 Task: Open Card Card0000000214 in Board Board0000000054 in Workspace WS0000000018 in Trello. Add Member nikrathi889@gmail.com to Card Card0000000214 in Board Board0000000054 in Workspace WS0000000018 in Trello. Add Blue Label titled Label0000000214 to Card Card0000000214 in Board Board0000000054 in Workspace WS0000000018 in Trello. Add Checklist CL0000000214 to Card Card0000000214 in Board Board0000000054 in Workspace WS0000000018 in Trello. Add Dates with Start Date as Sep 01 2023 and Due Date as Sep 30 2023 to Card Card0000000214 in Board Board0000000054 in Workspace WS0000000018 in Trello
Action: Mouse moved to (421, 404)
Screenshot: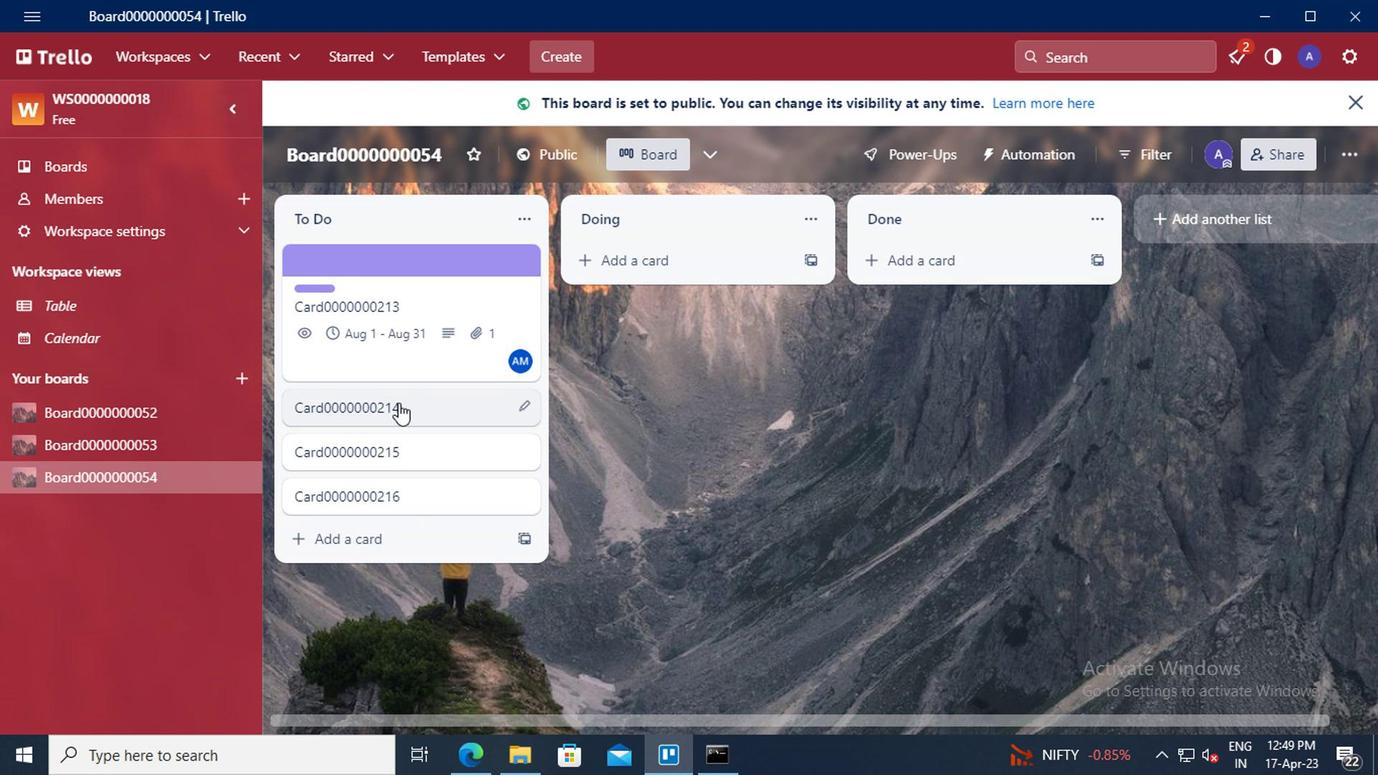 
Action: Mouse pressed left at (421, 404)
Screenshot: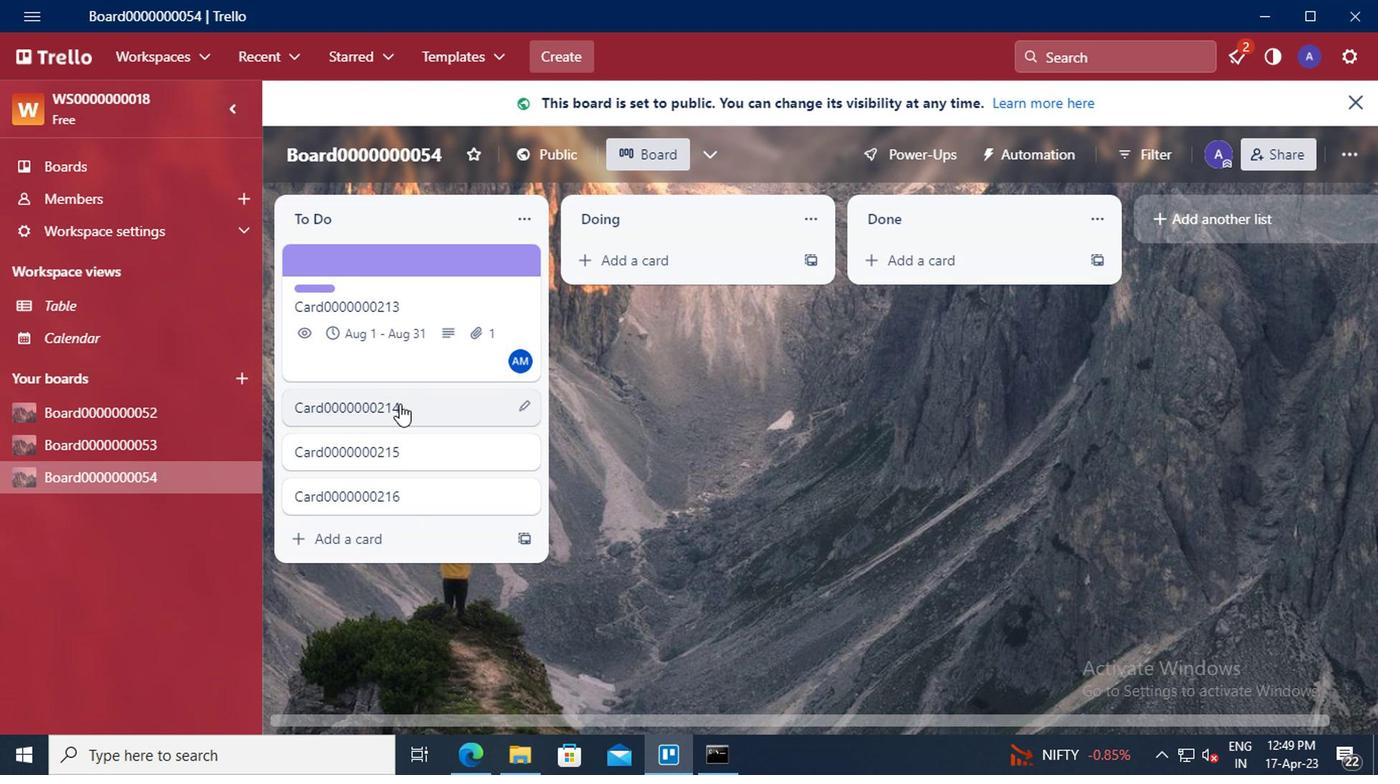 
Action: Mouse moved to (946, 185)
Screenshot: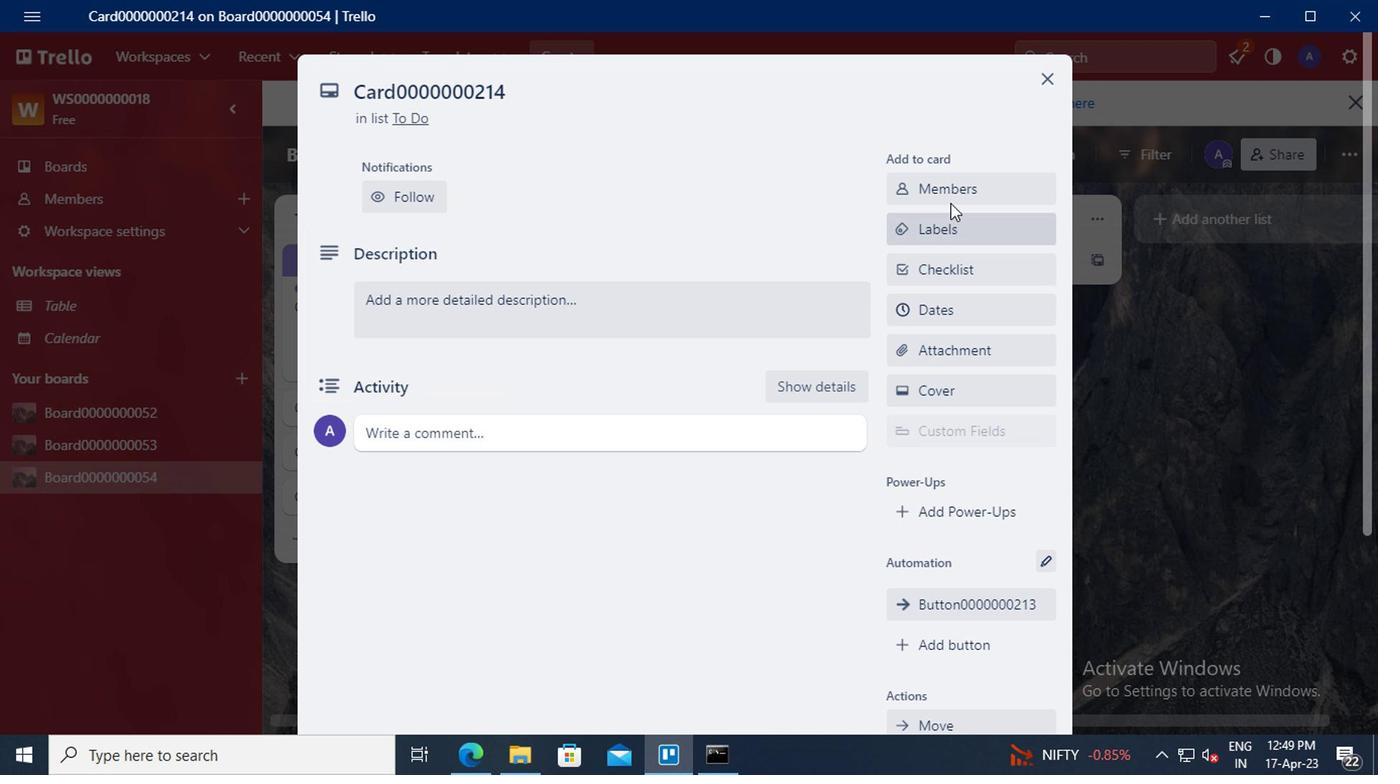 
Action: Mouse pressed left at (946, 185)
Screenshot: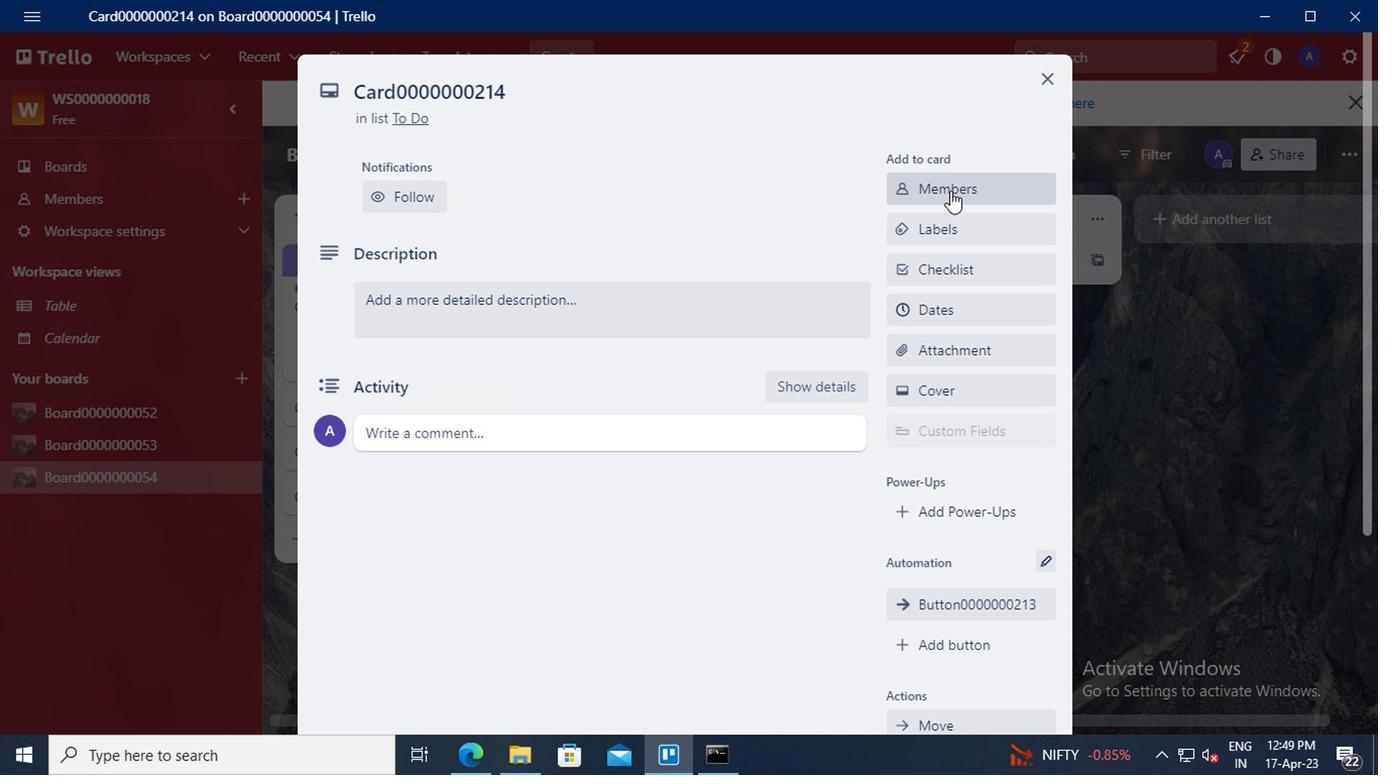 
Action: Mouse moved to (949, 279)
Screenshot: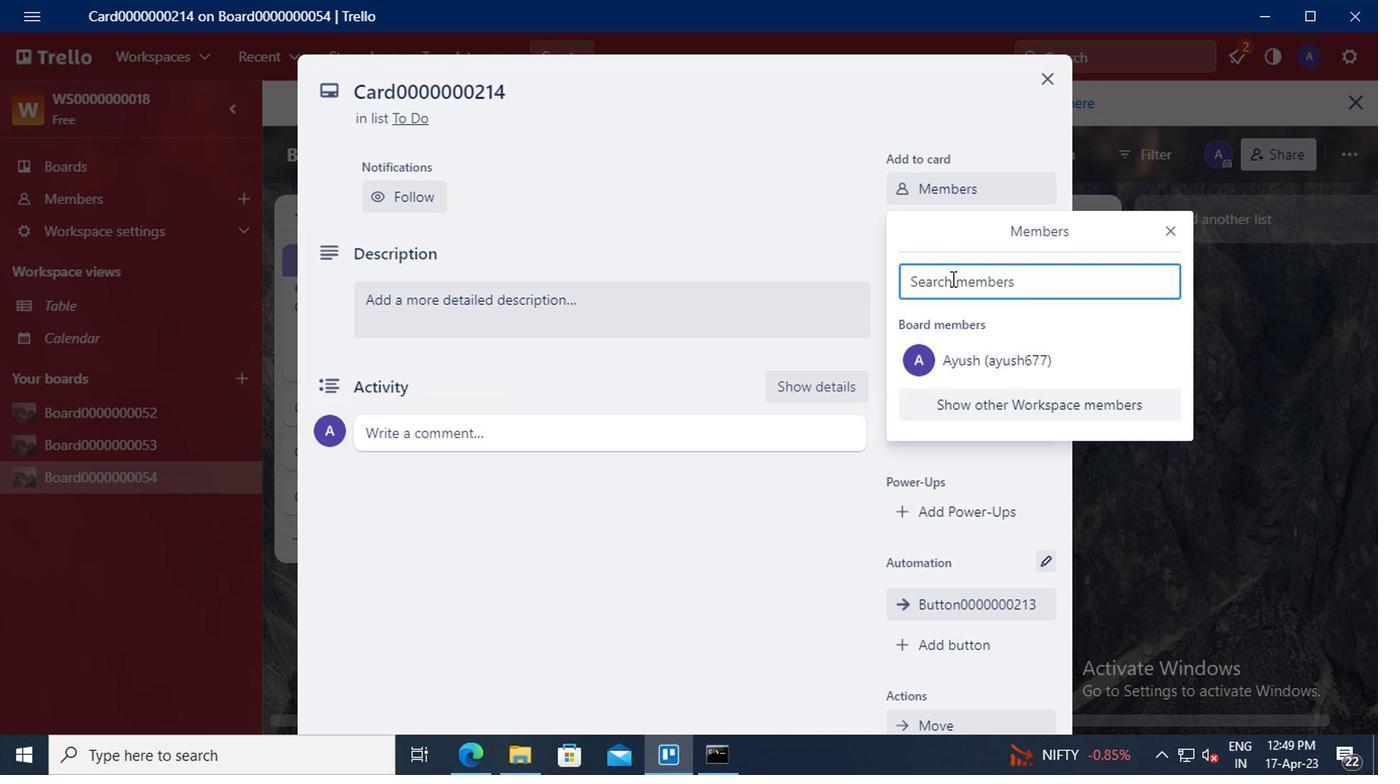 
Action: Mouse pressed left at (949, 279)
Screenshot: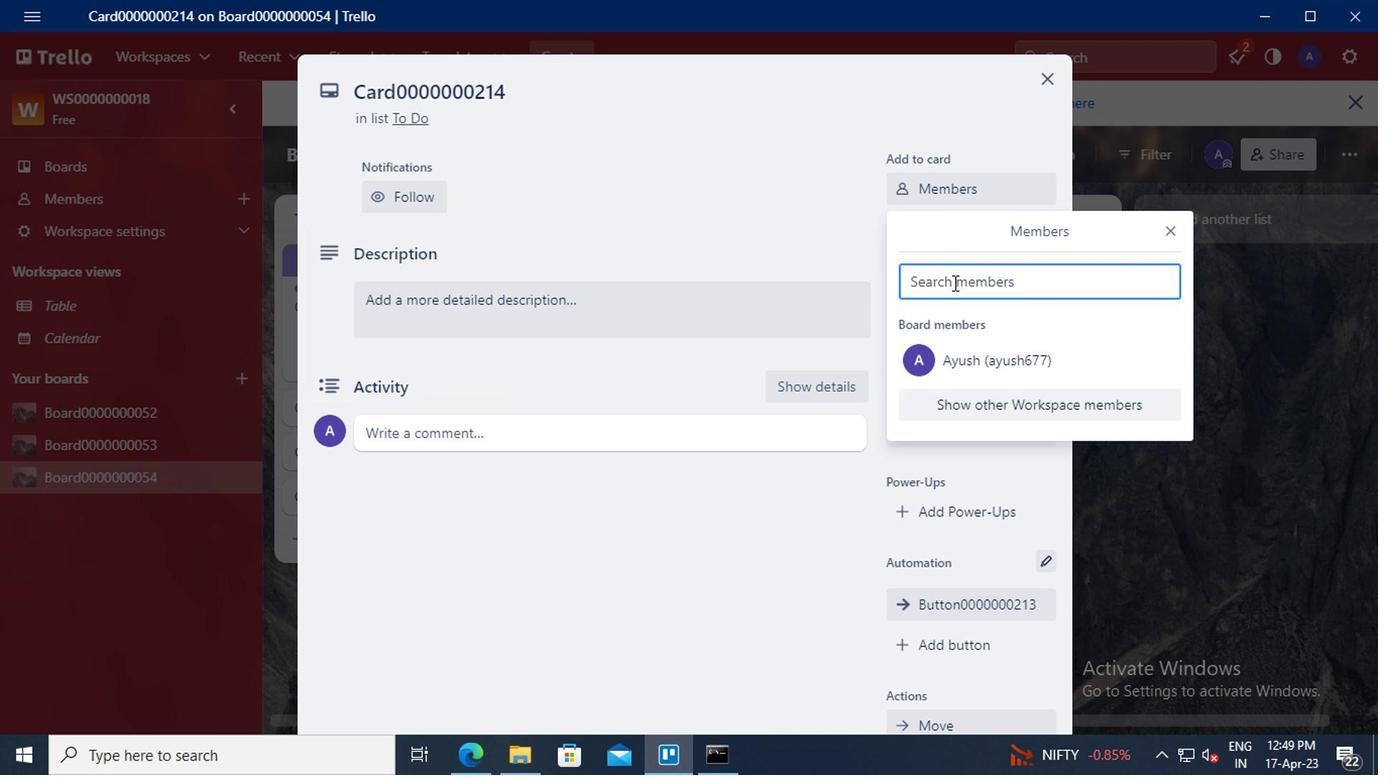 
Action: Key pressed nikrathi889<Key.shift>@GMAIL.COM
Screenshot: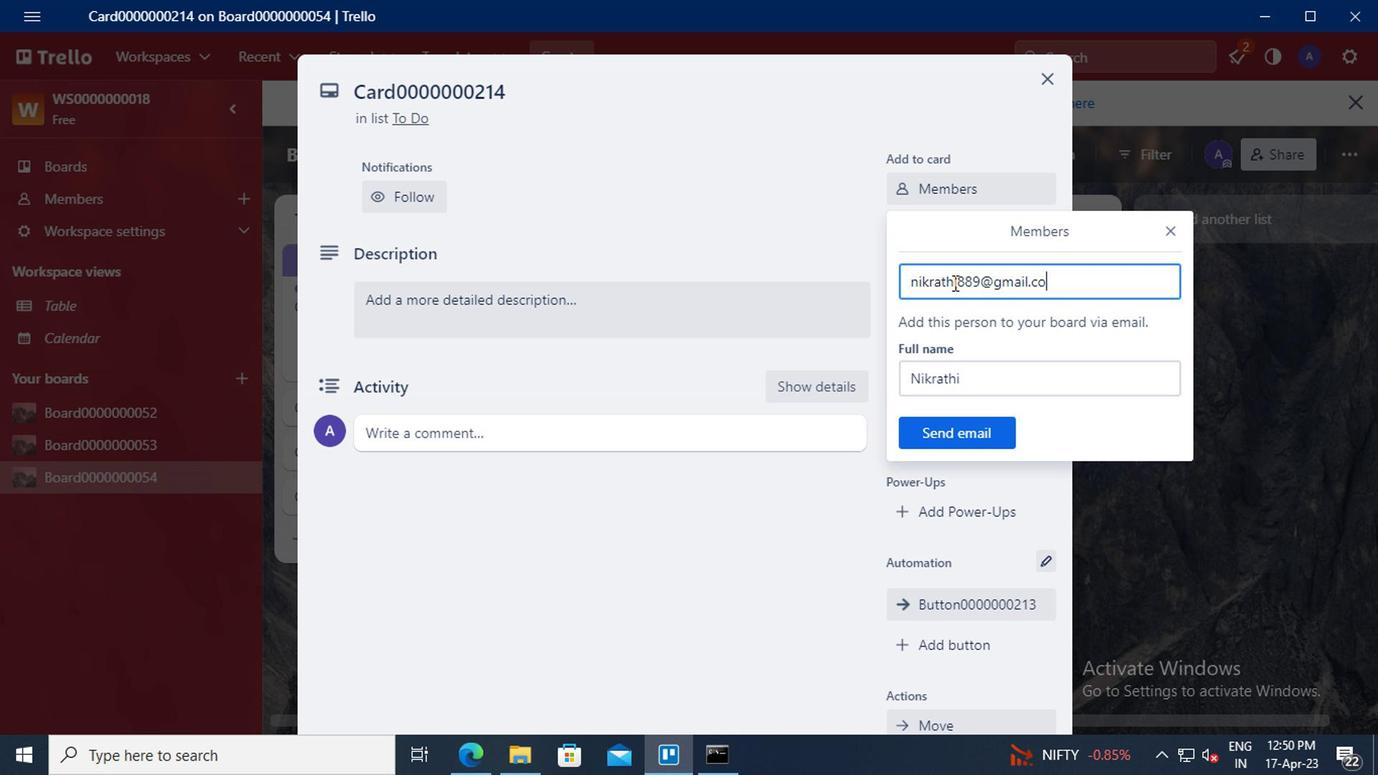 
Action: Mouse moved to (938, 423)
Screenshot: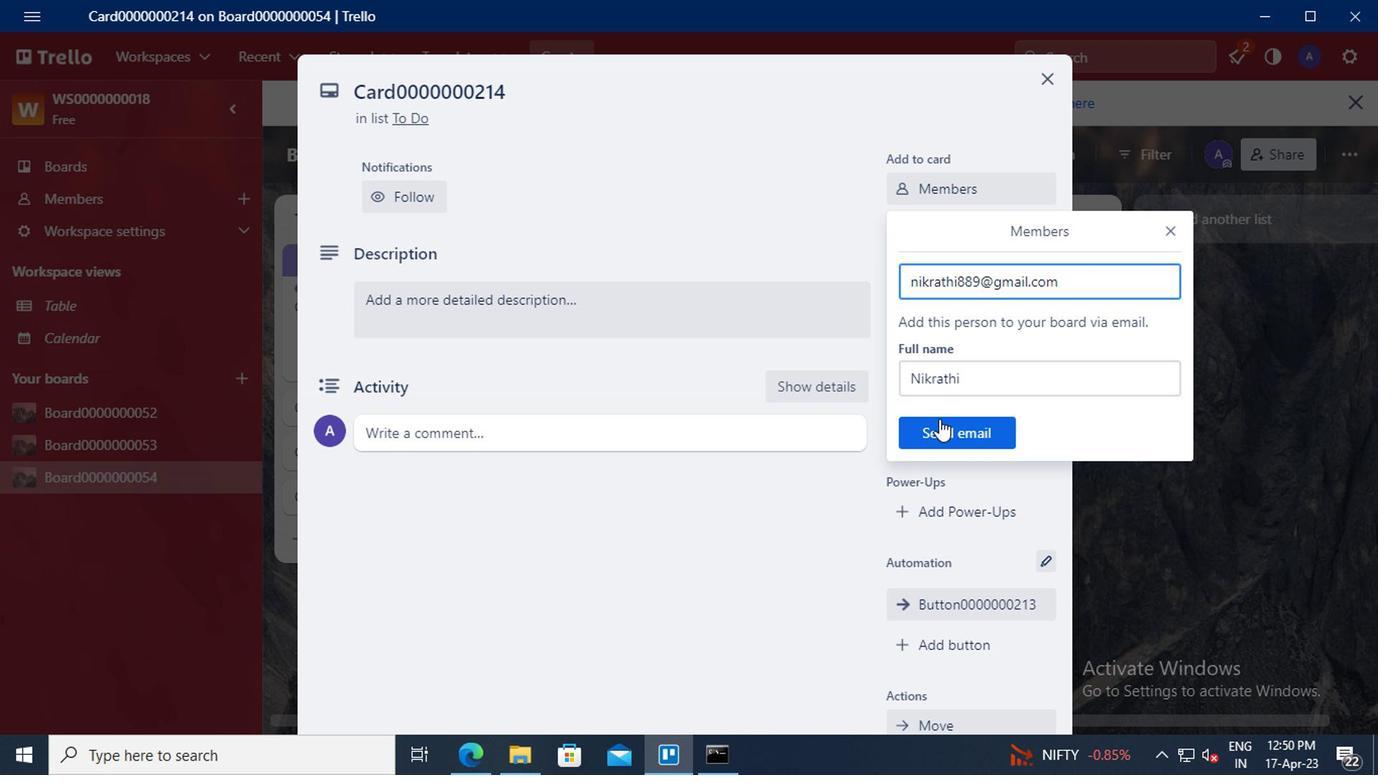 
Action: Mouse pressed left at (938, 423)
Screenshot: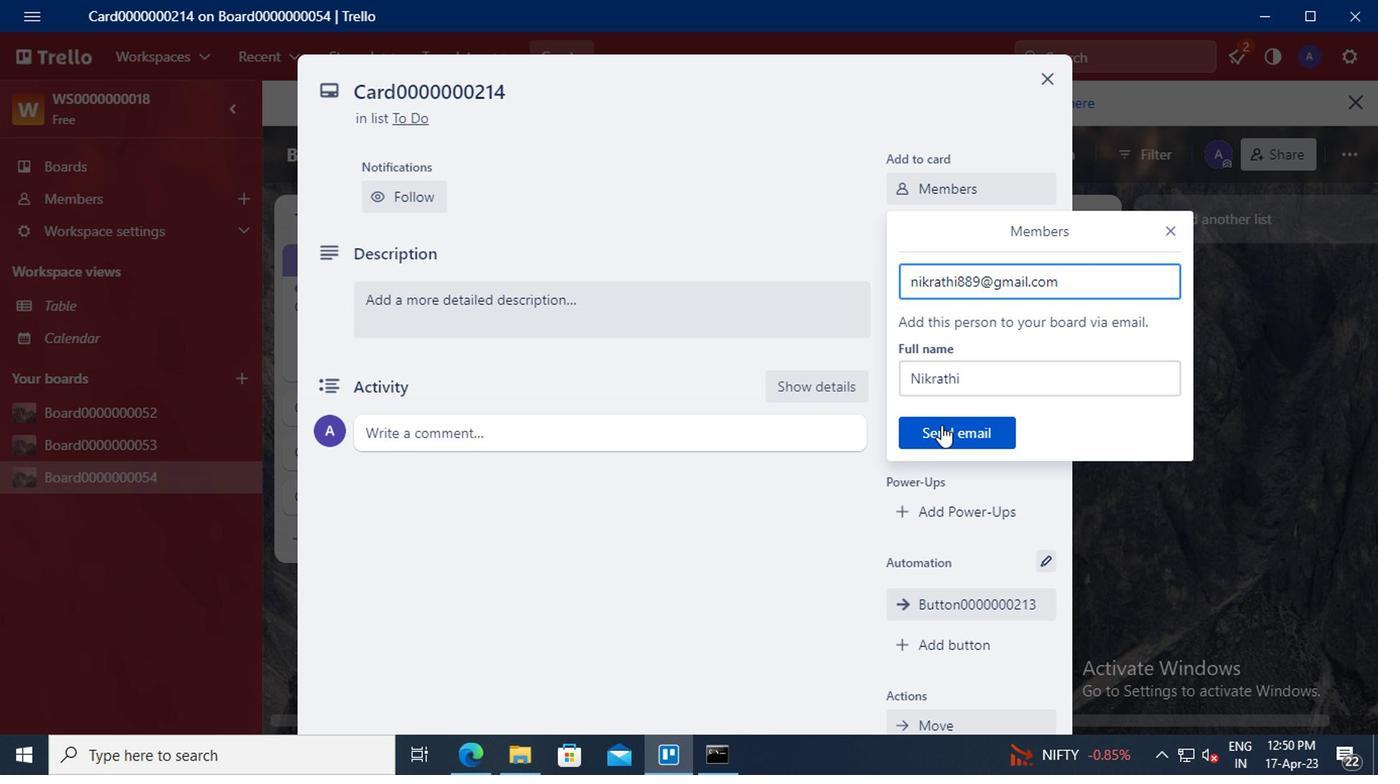 
Action: Mouse moved to (943, 227)
Screenshot: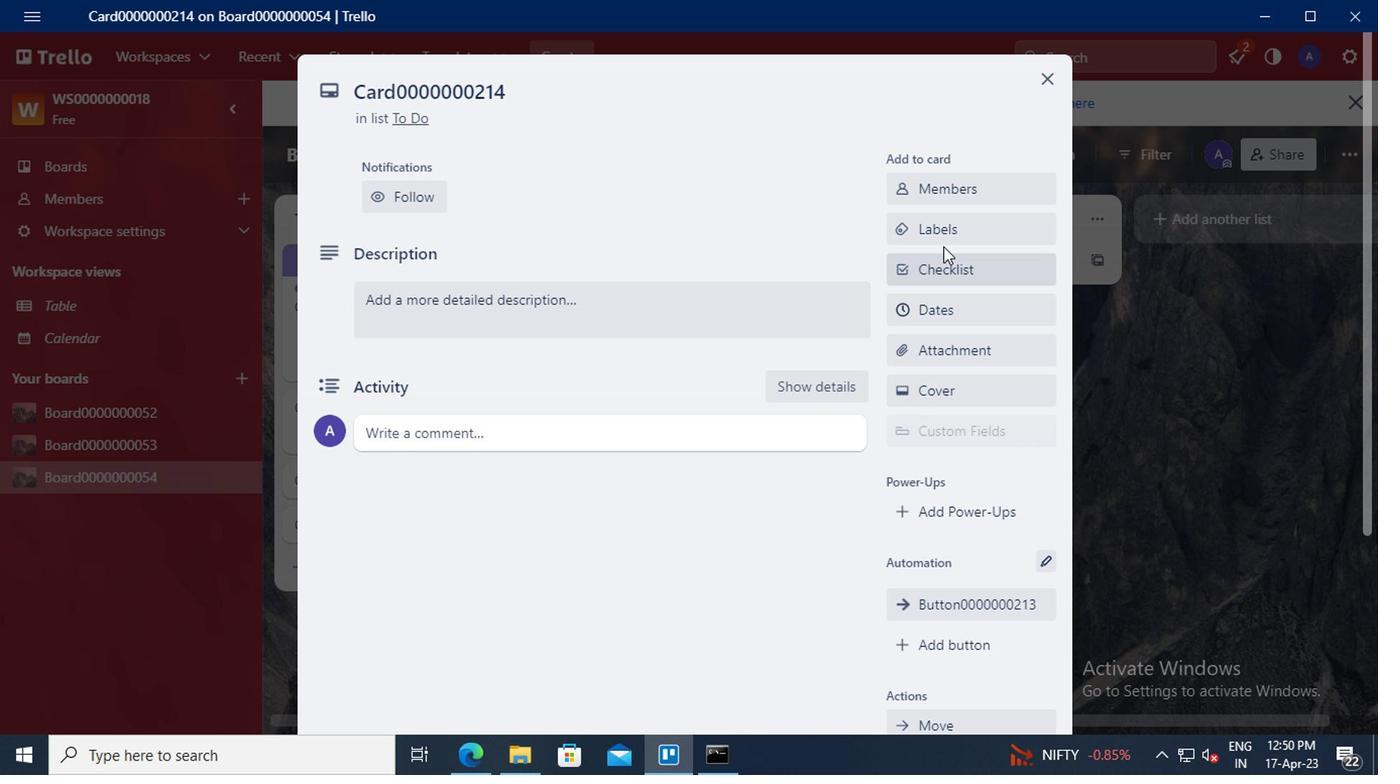 
Action: Mouse pressed left at (943, 227)
Screenshot: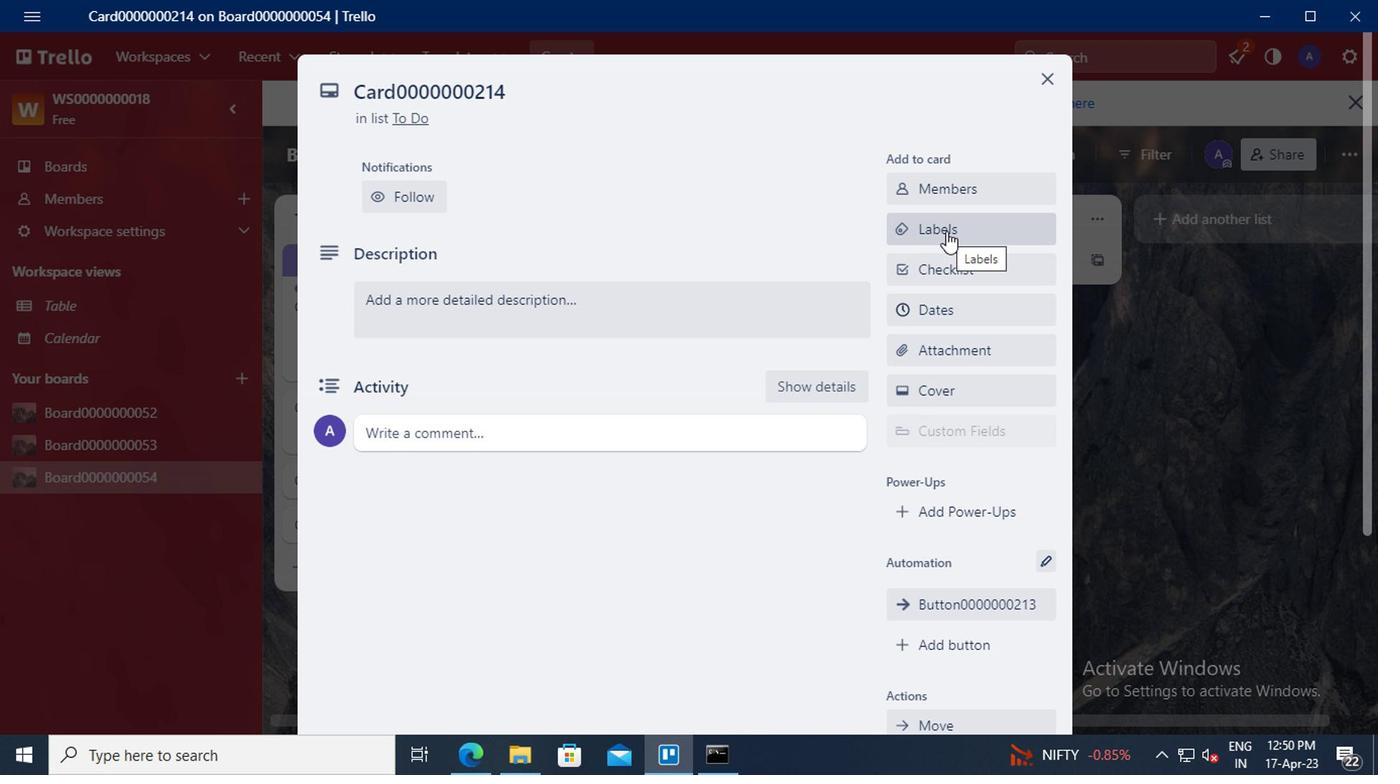 
Action: Mouse moved to (996, 504)
Screenshot: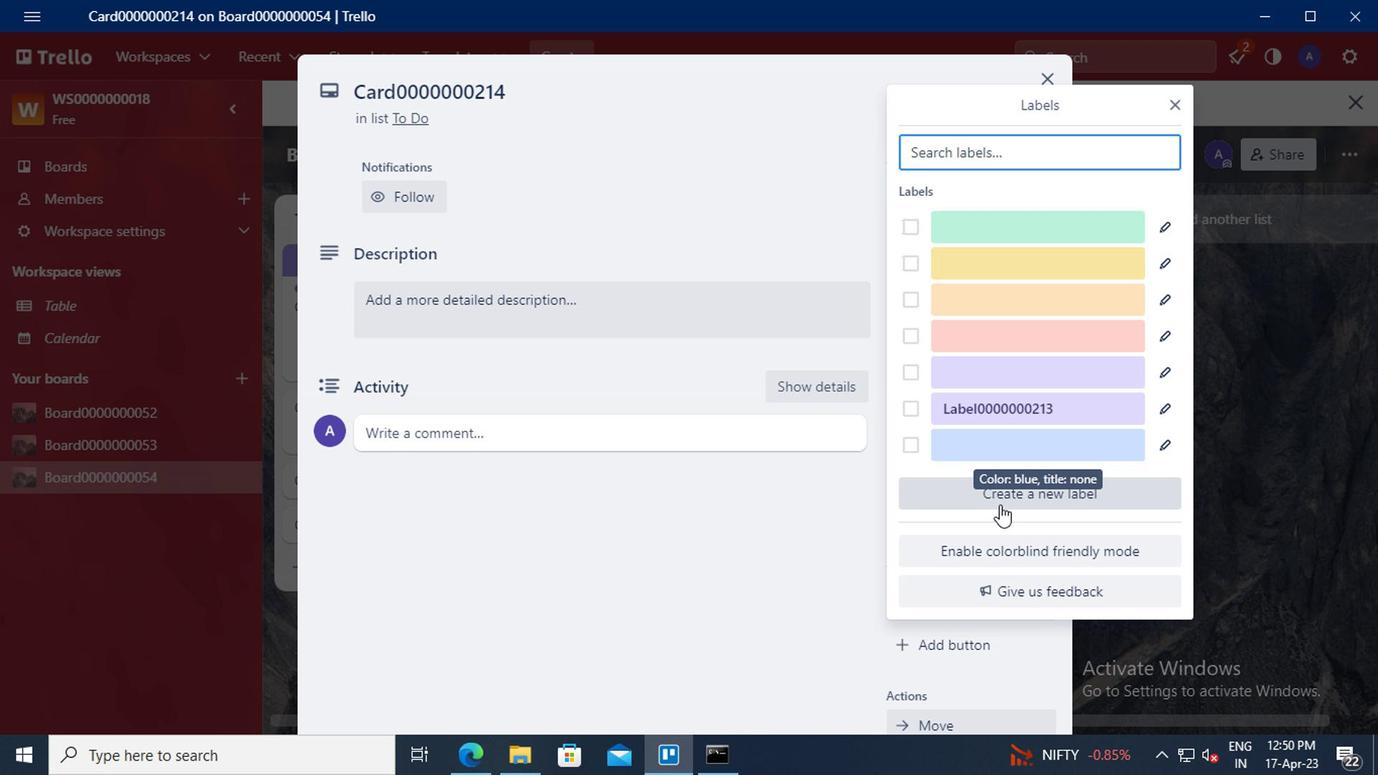 
Action: Mouse pressed left at (996, 504)
Screenshot: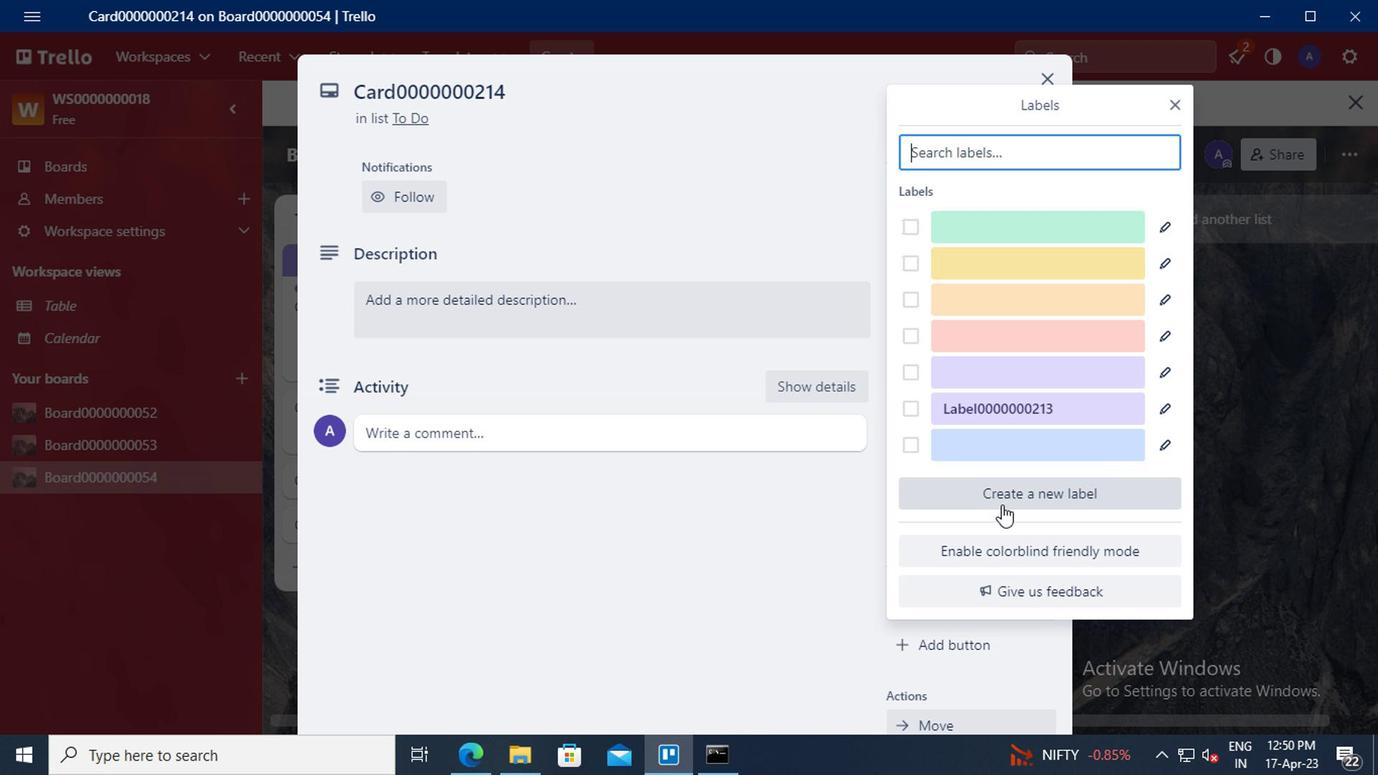 
Action: Mouse moved to (954, 294)
Screenshot: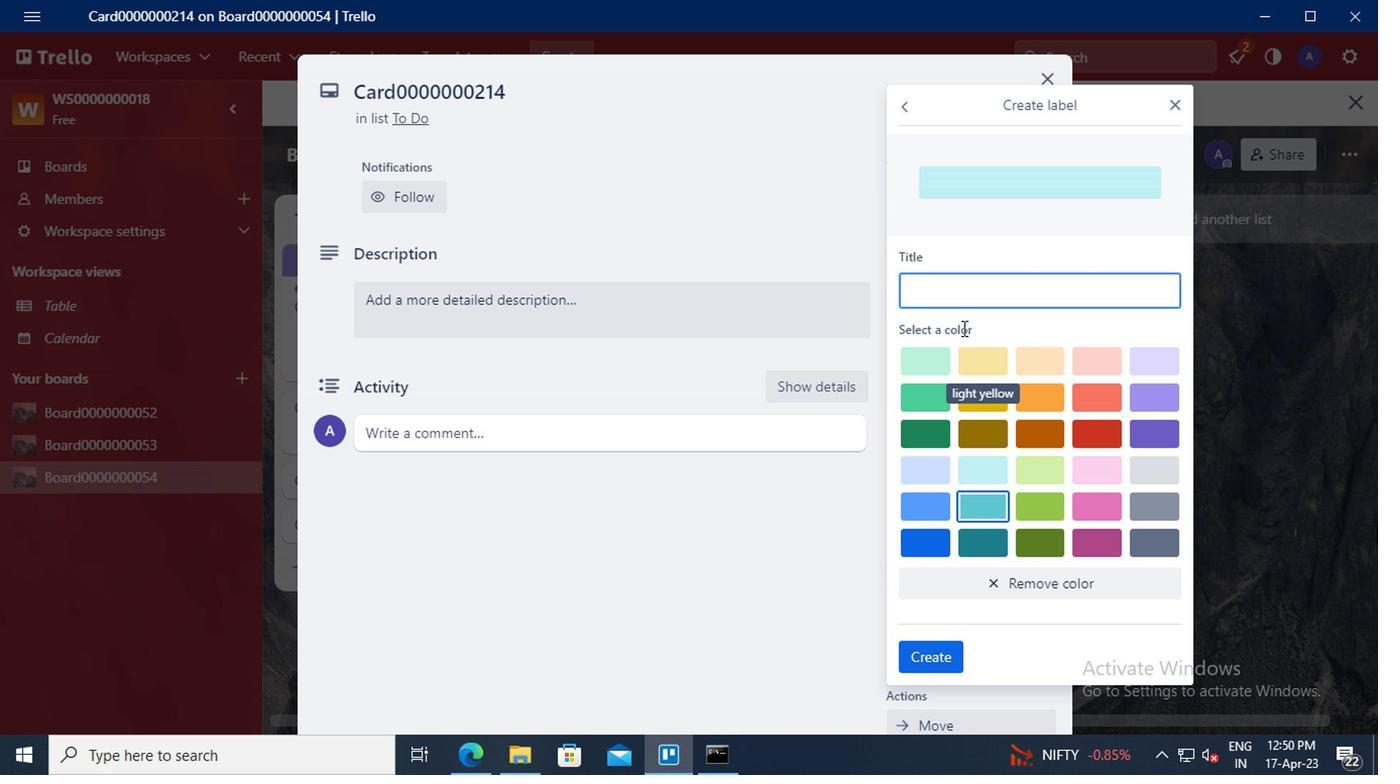 
Action: Mouse pressed left at (954, 294)
Screenshot: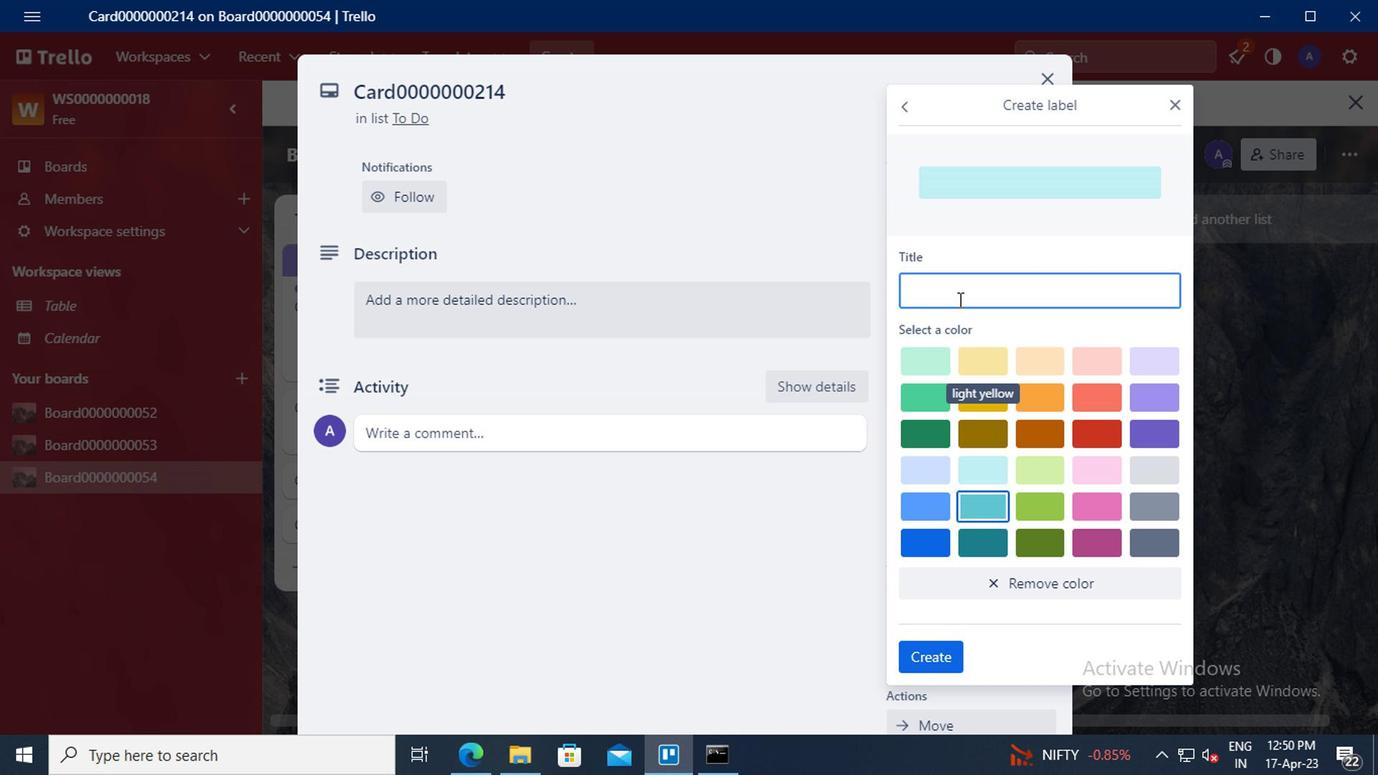 
Action: Key pressed <Key.shift>LABEL0000000214
Screenshot: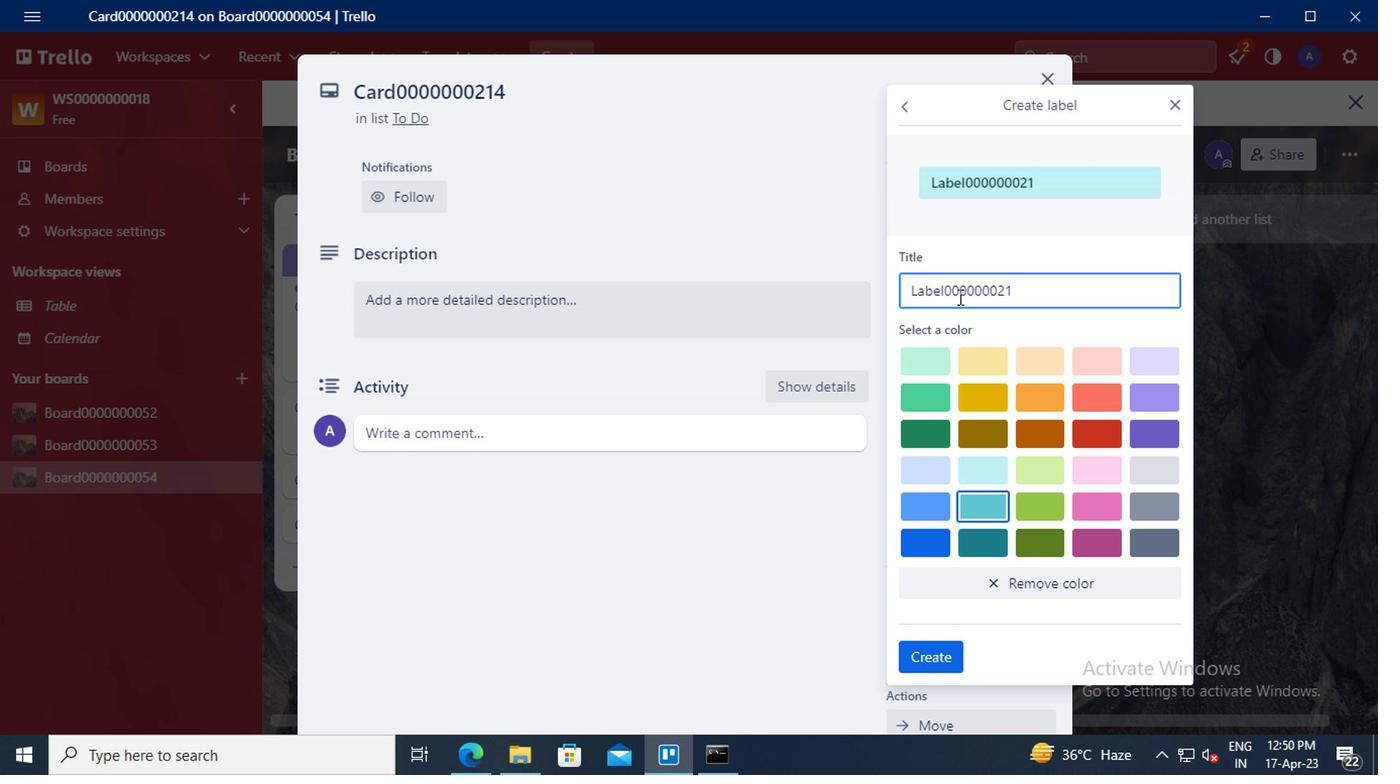 
Action: Mouse moved to (924, 495)
Screenshot: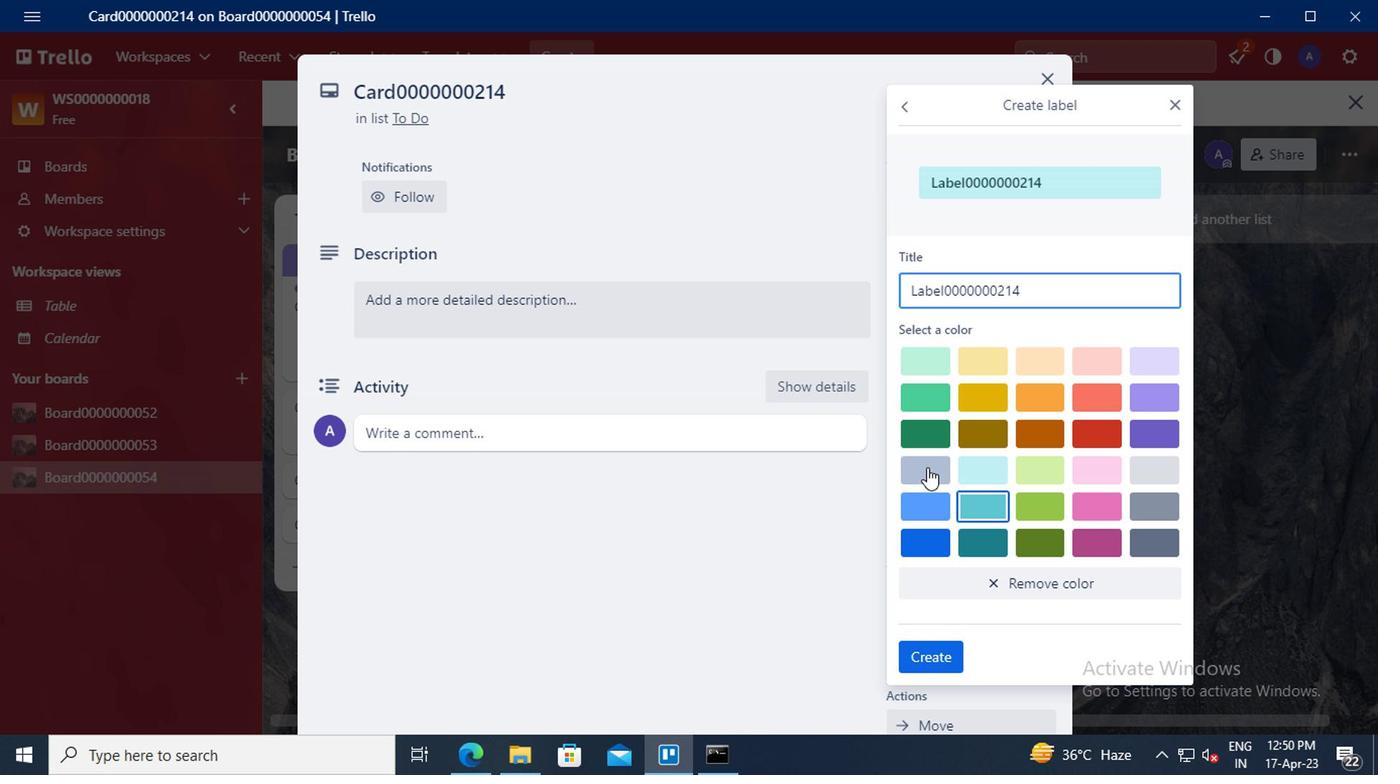 
Action: Mouse pressed left at (924, 495)
Screenshot: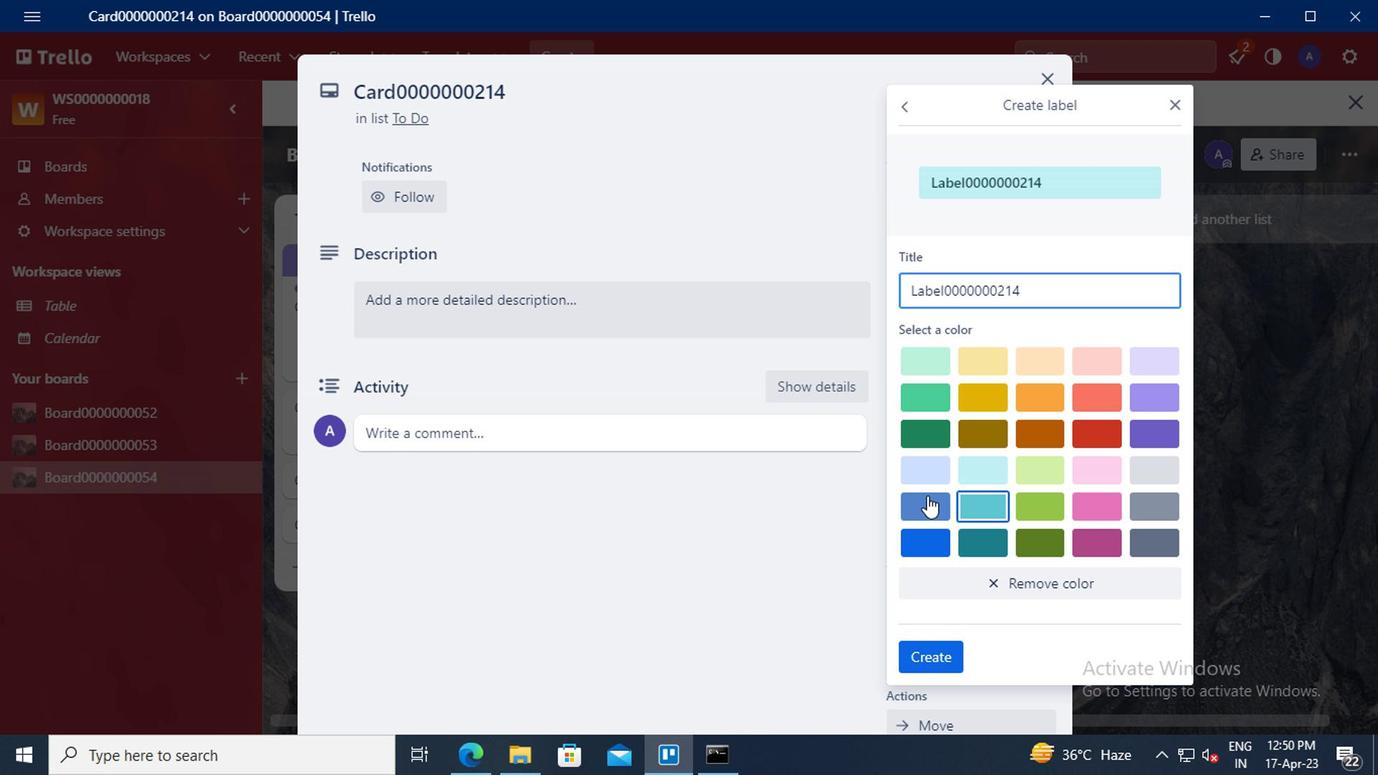 
Action: Mouse moved to (929, 656)
Screenshot: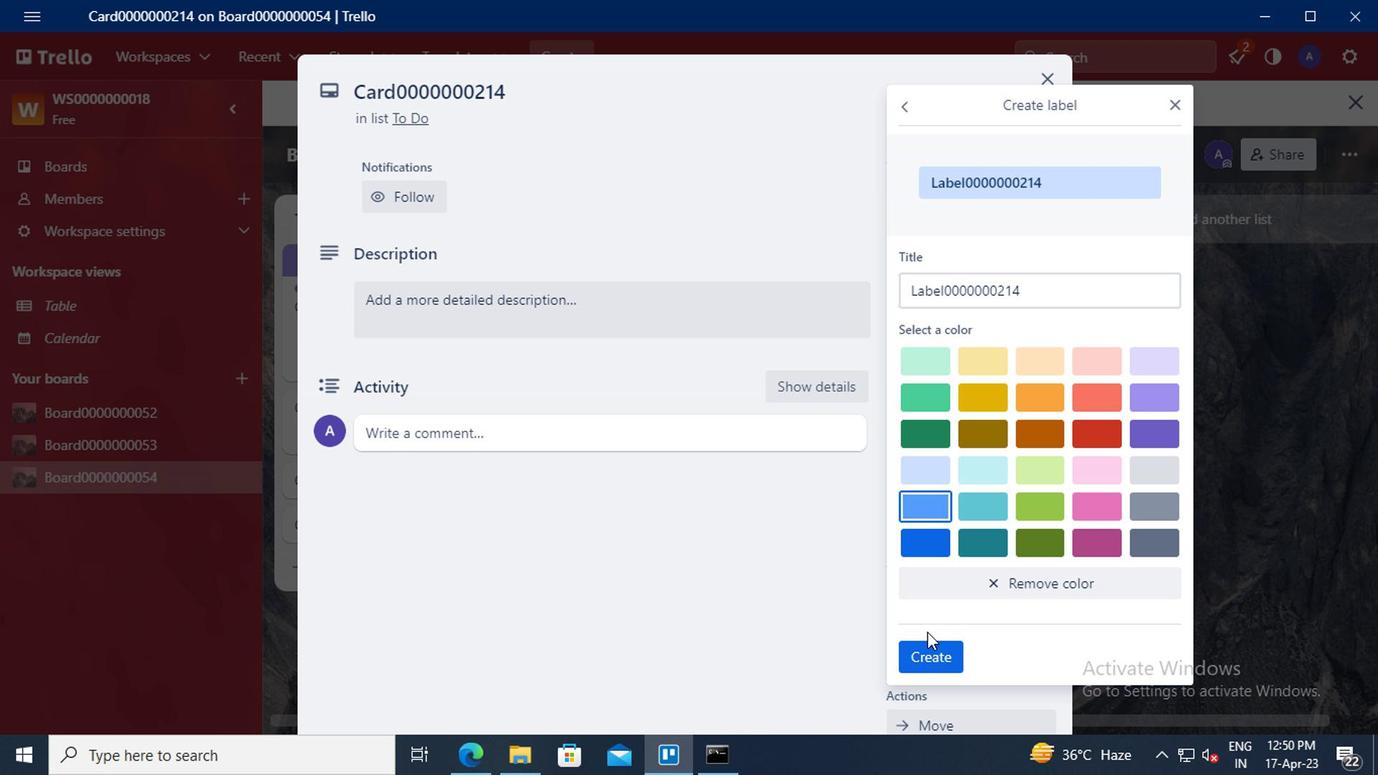 
Action: Mouse pressed left at (929, 656)
Screenshot: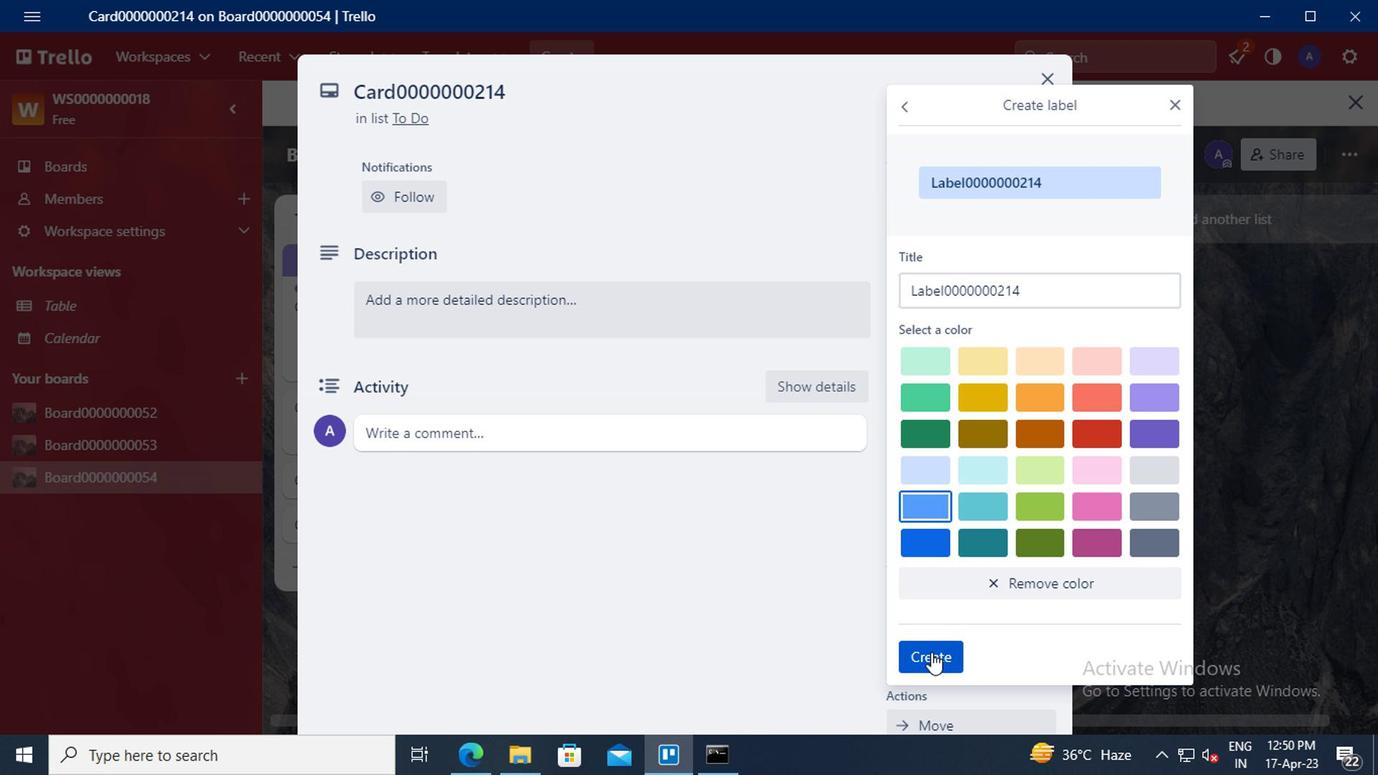 
Action: Mouse moved to (1161, 101)
Screenshot: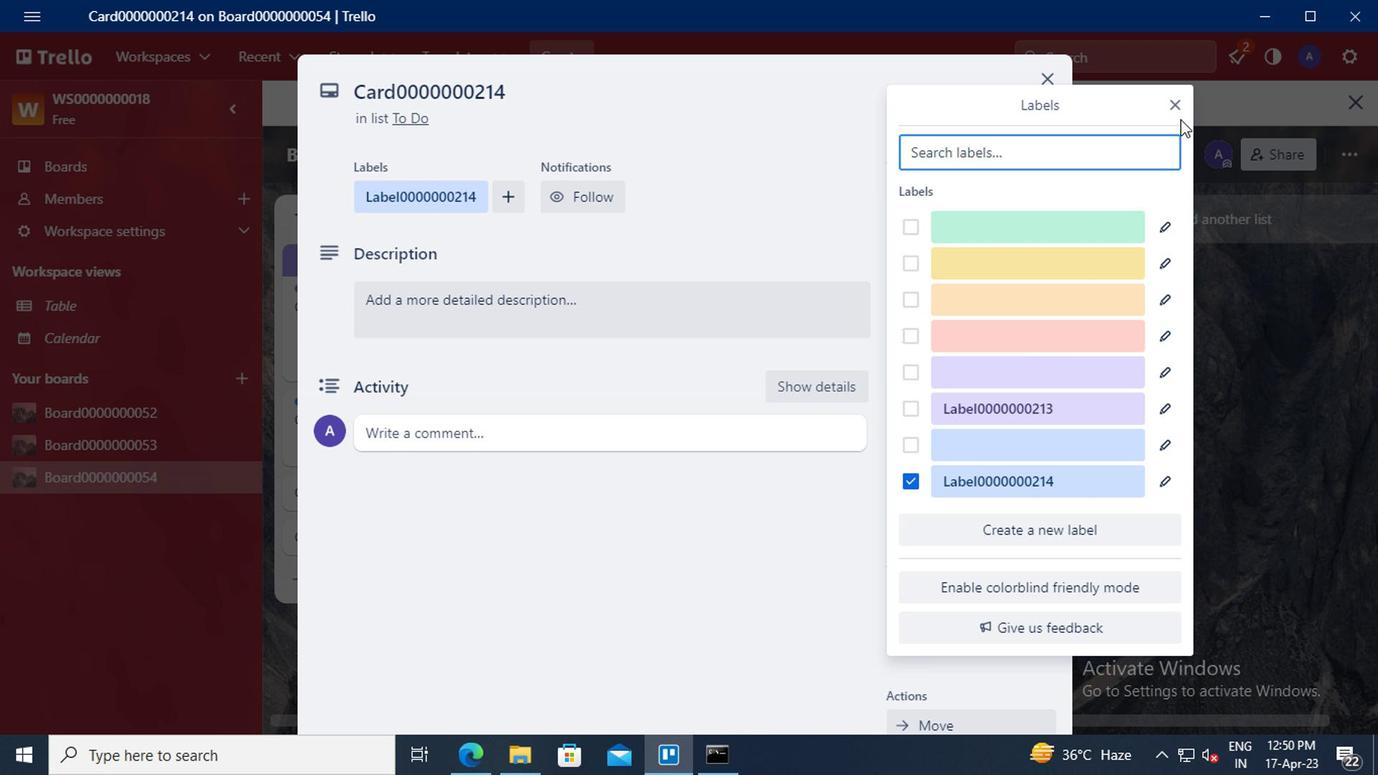 
Action: Mouse pressed left at (1161, 101)
Screenshot: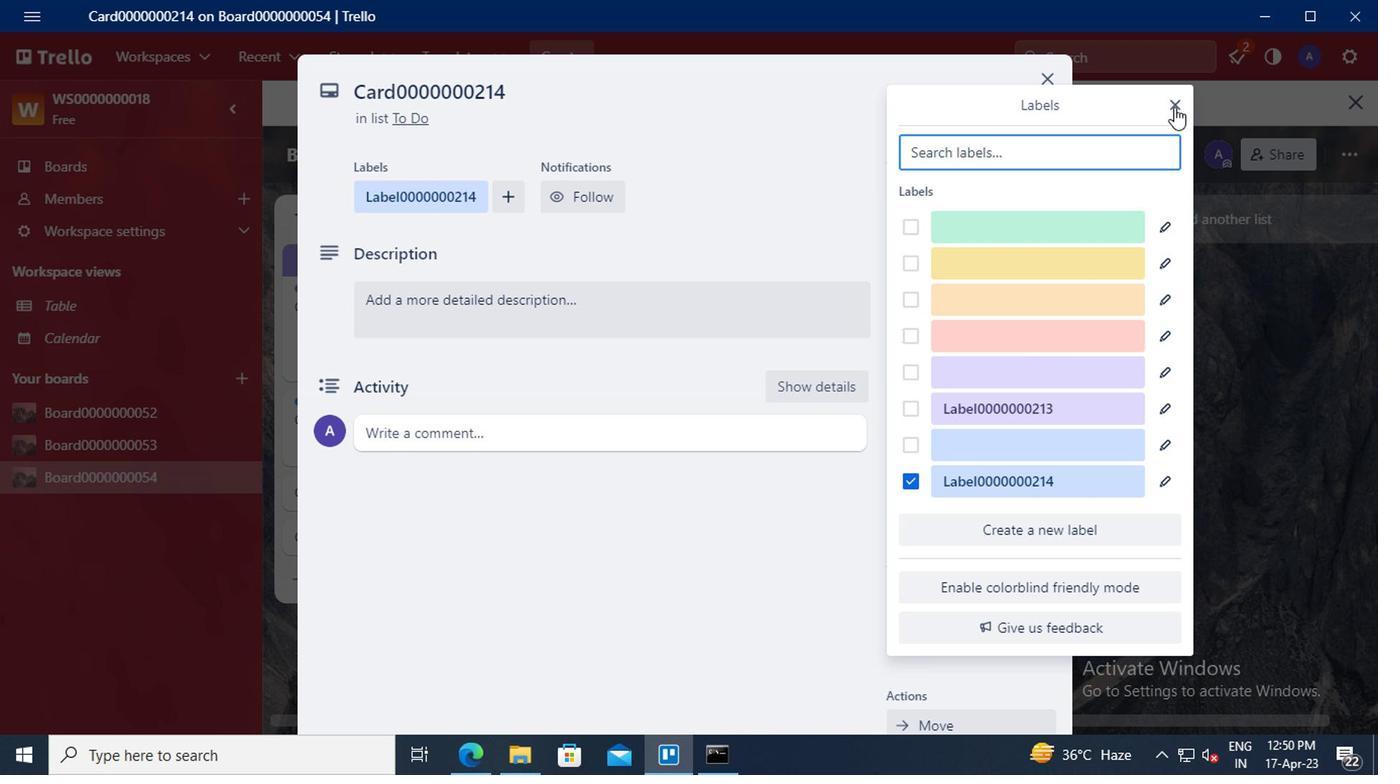 
Action: Mouse moved to (999, 259)
Screenshot: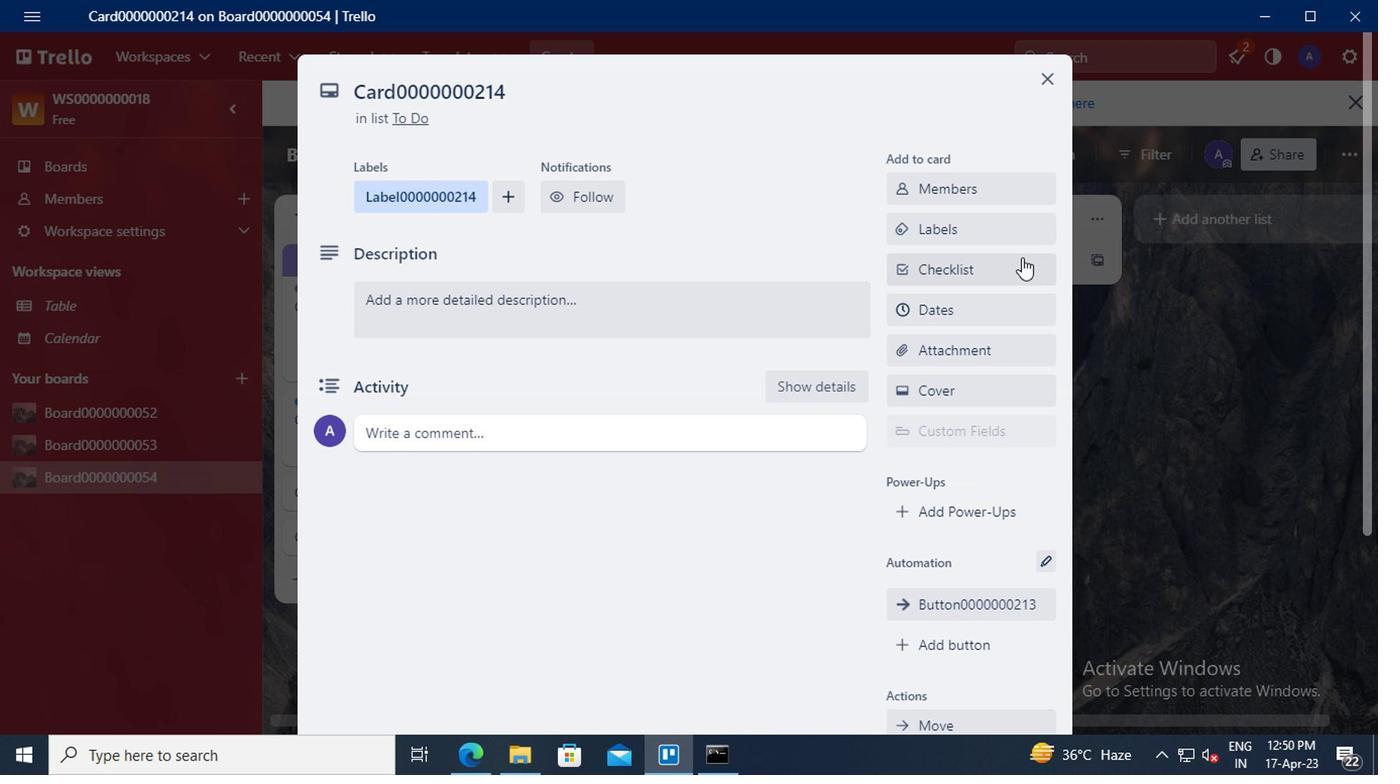 
Action: Mouse pressed left at (999, 259)
Screenshot: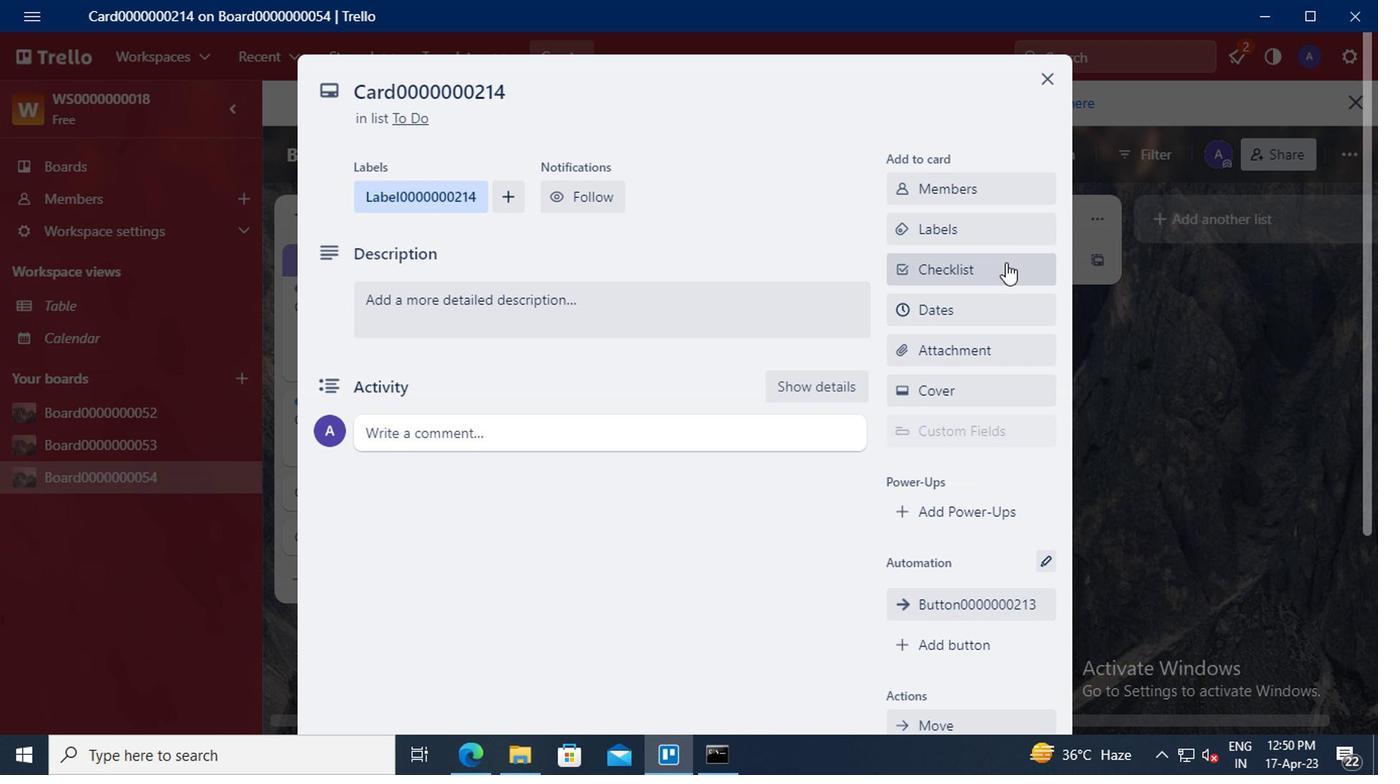 
Action: Key pressed <Key.delete><Key.shift><Key.shift>CL0000000214
Screenshot: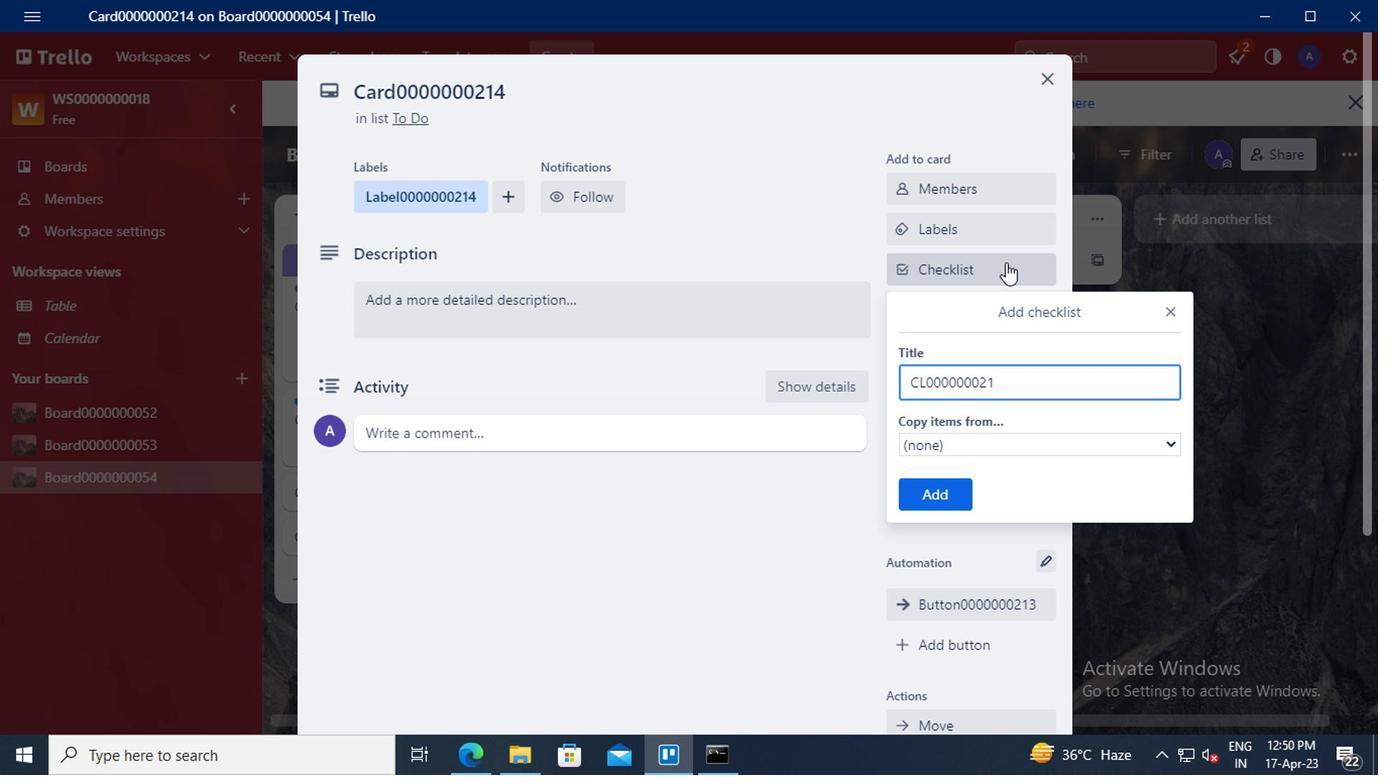 
Action: Mouse moved to (951, 483)
Screenshot: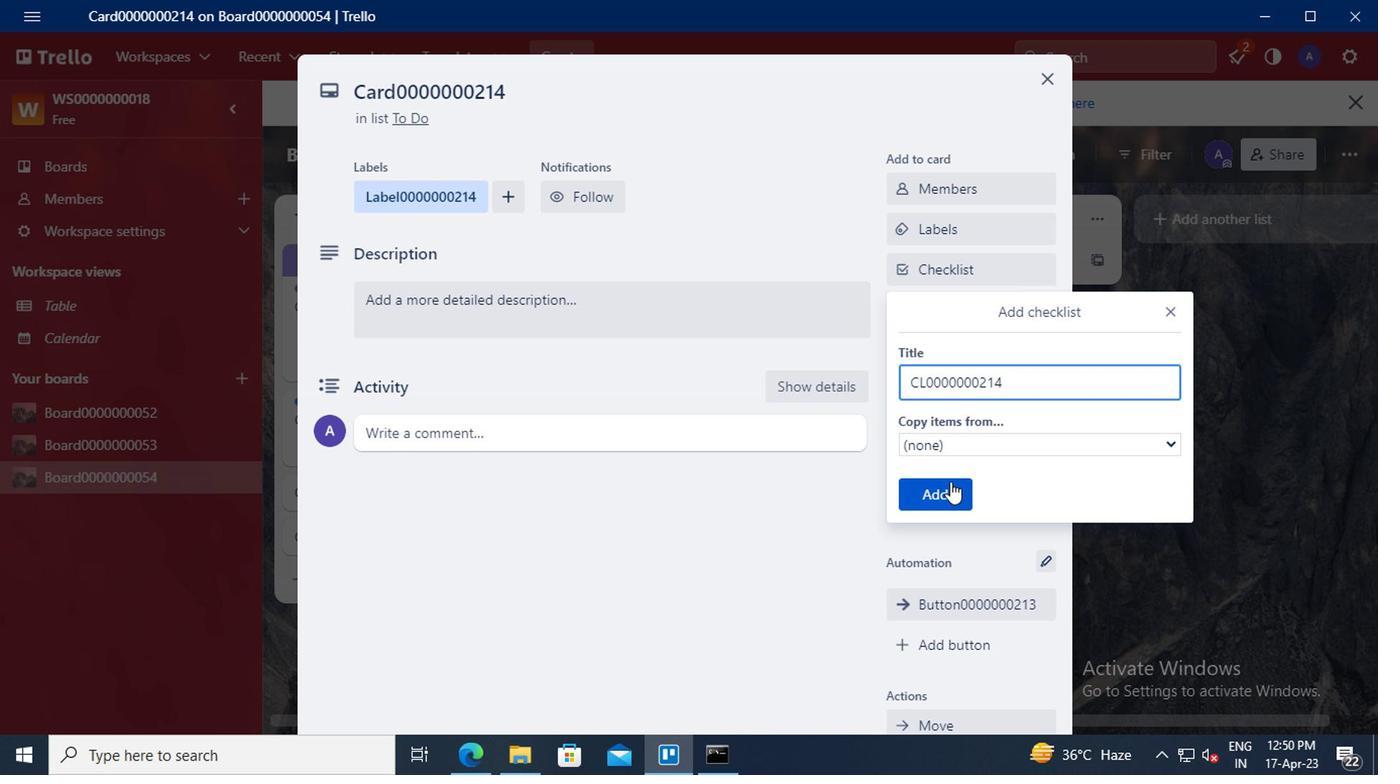 
Action: Mouse pressed left at (951, 483)
Screenshot: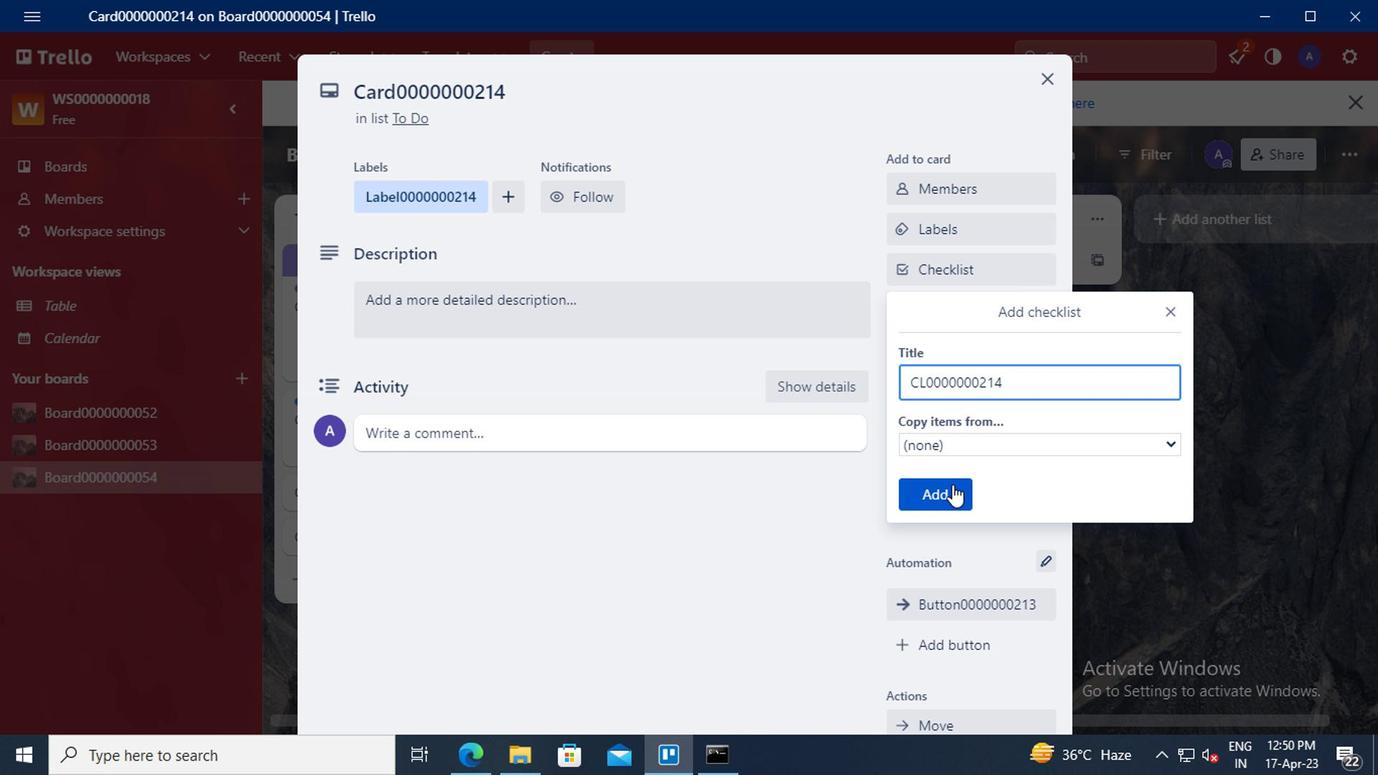 
Action: Mouse moved to (952, 313)
Screenshot: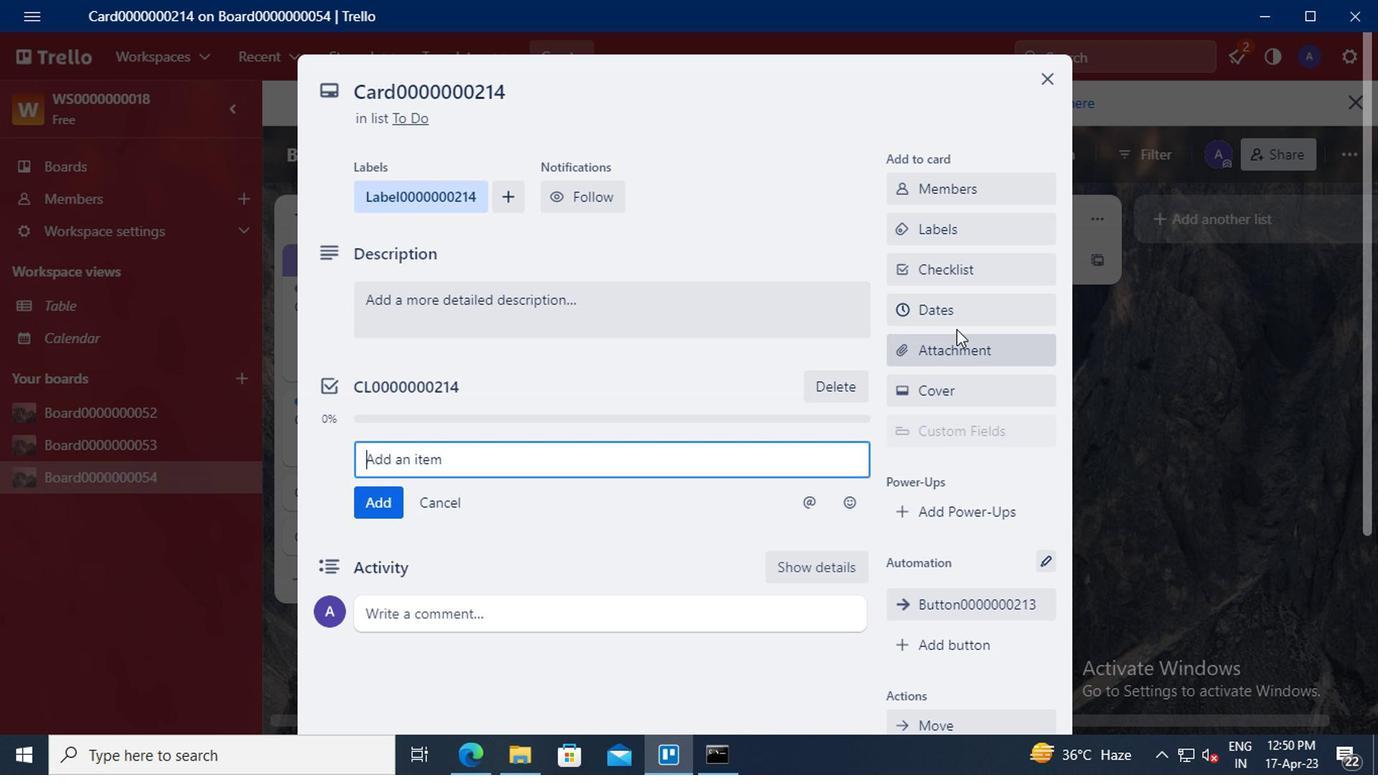 
Action: Mouse pressed left at (952, 313)
Screenshot: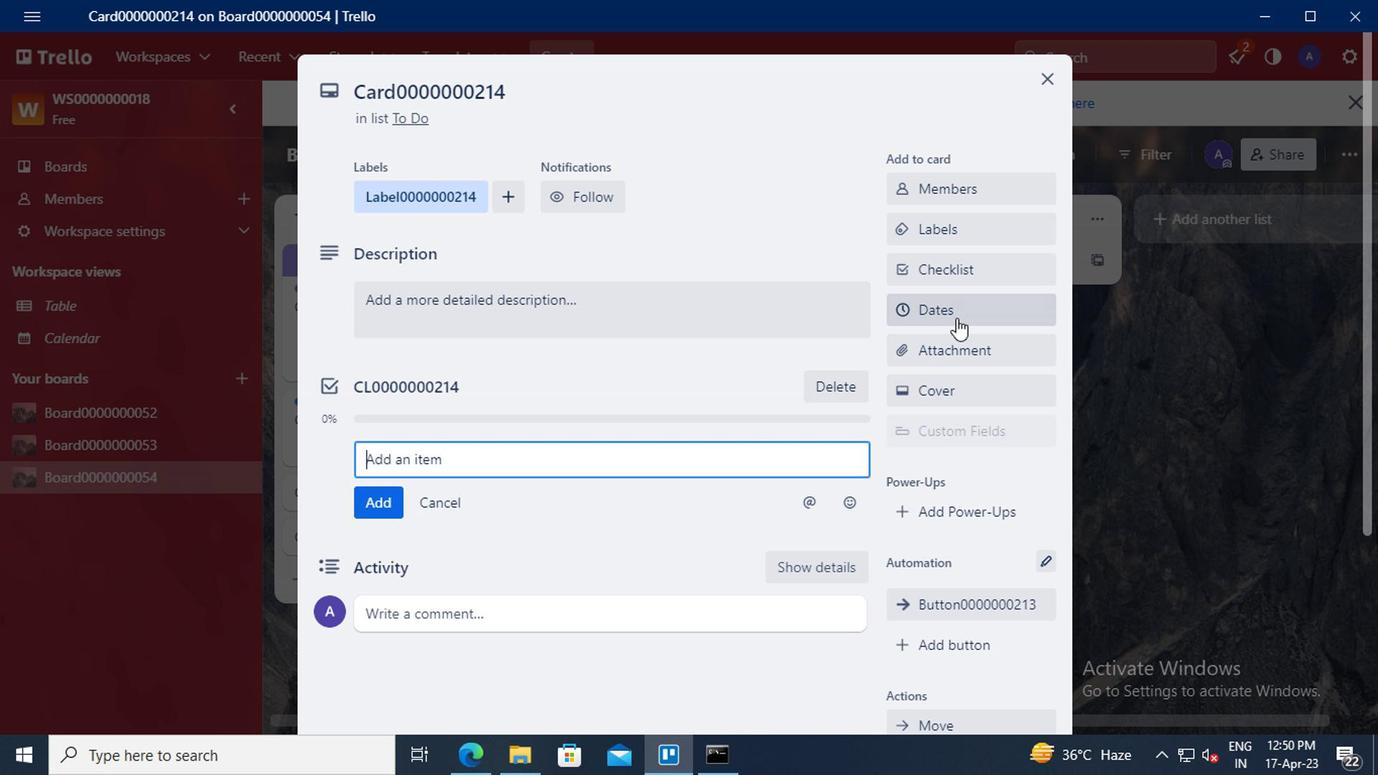 
Action: Mouse moved to (907, 463)
Screenshot: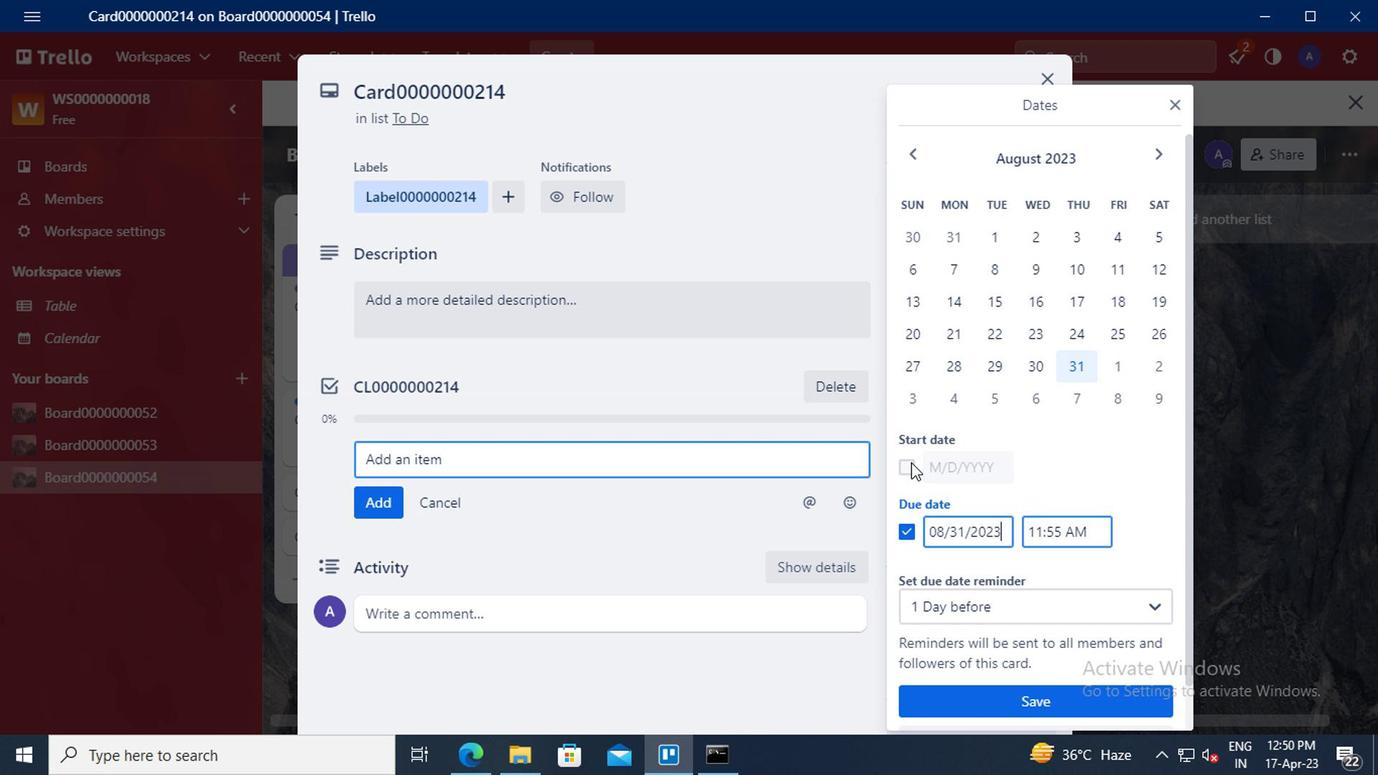
Action: Mouse pressed left at (907, 463)
Screenshot: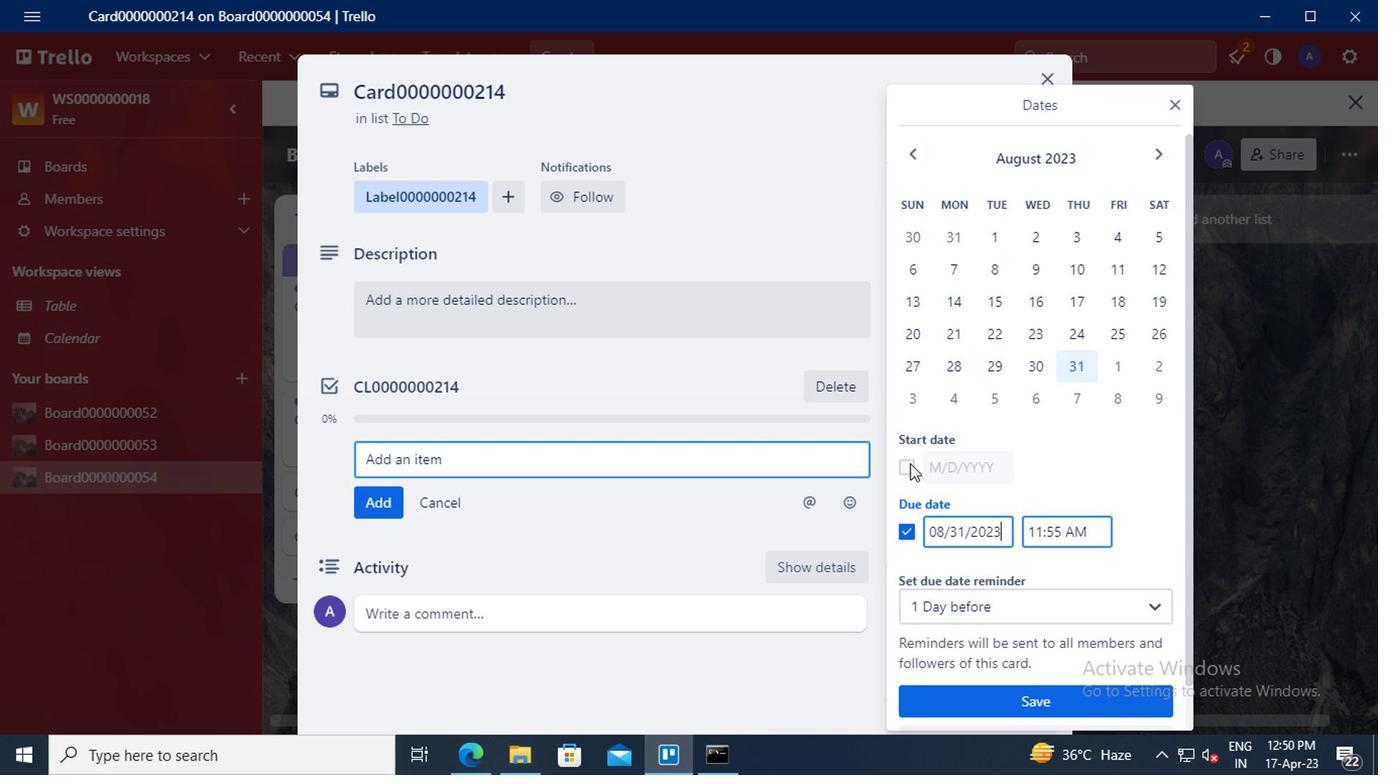 
Action: Mouse moved to (958, 464)
Screenshot: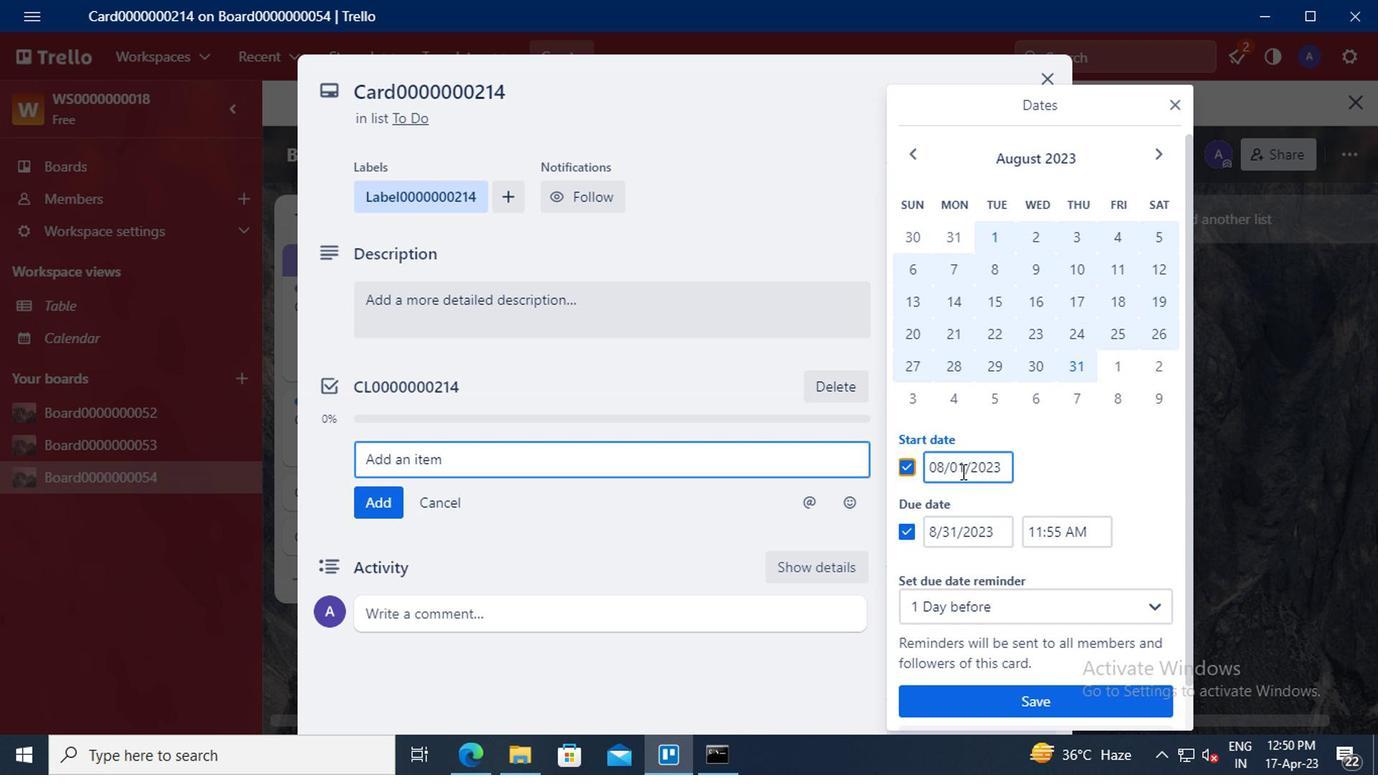
Action: Mouse pressed left at (958, 464)
Screenshot: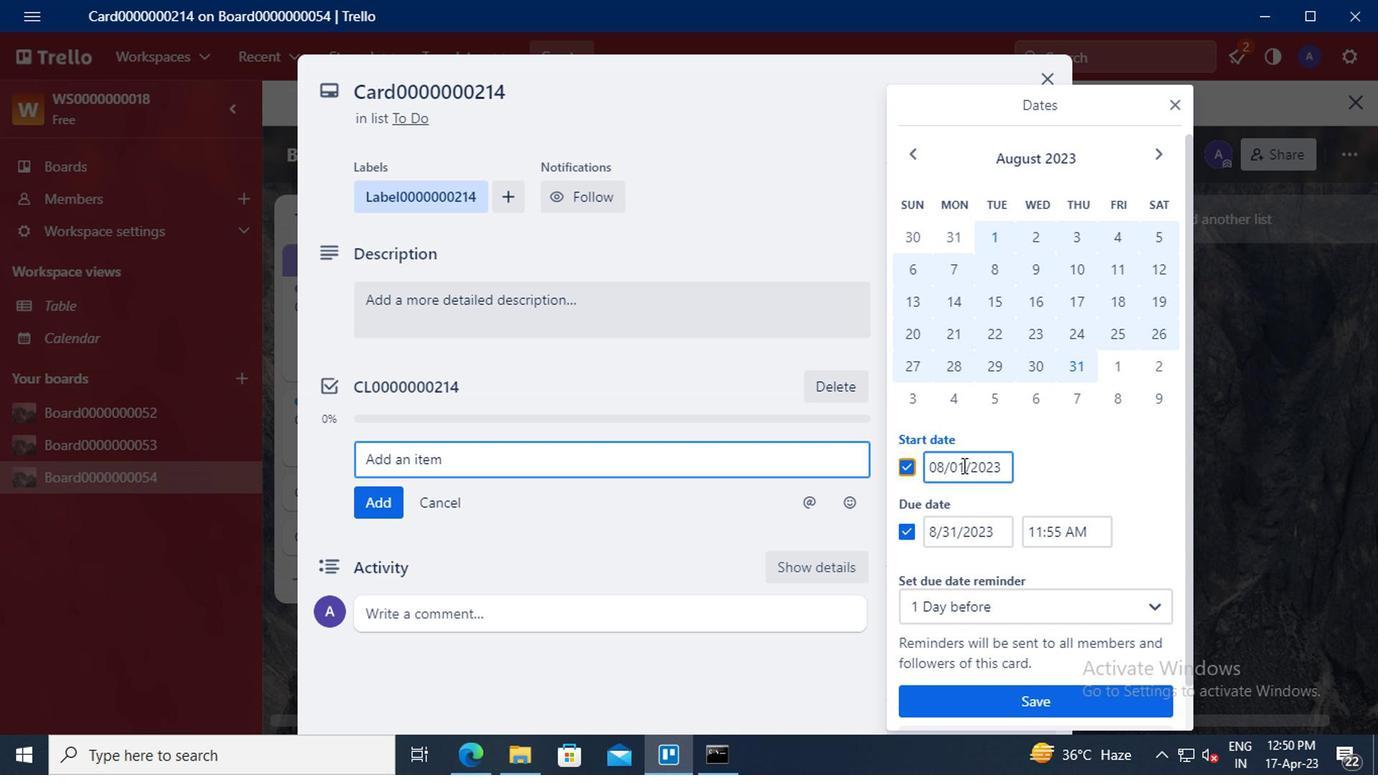 
Action: Mouse moved to (968, 439)
Screenshot: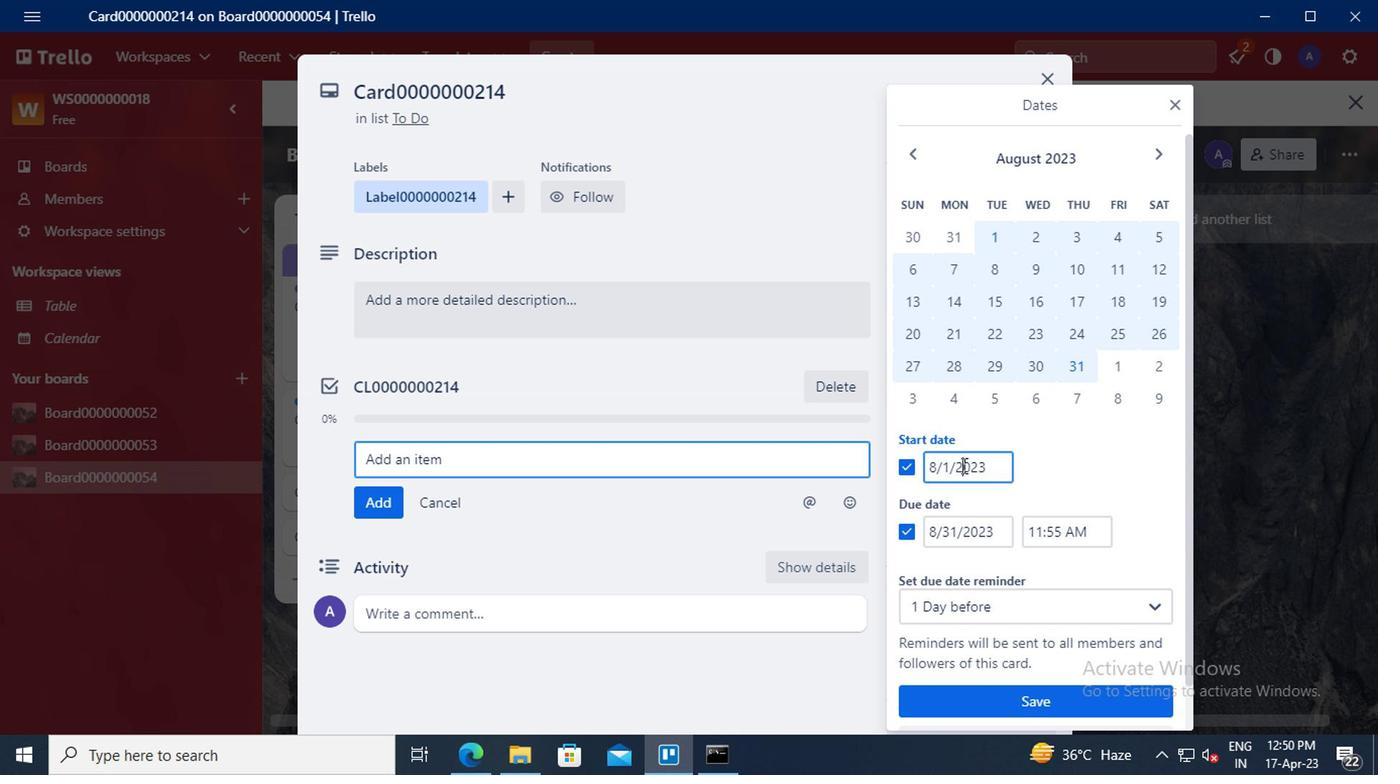 
Action: Key pressed <Key.left><Key.left><Key.backspace>1<Key.left><Key.left><Key.backspace>9
Screenshot: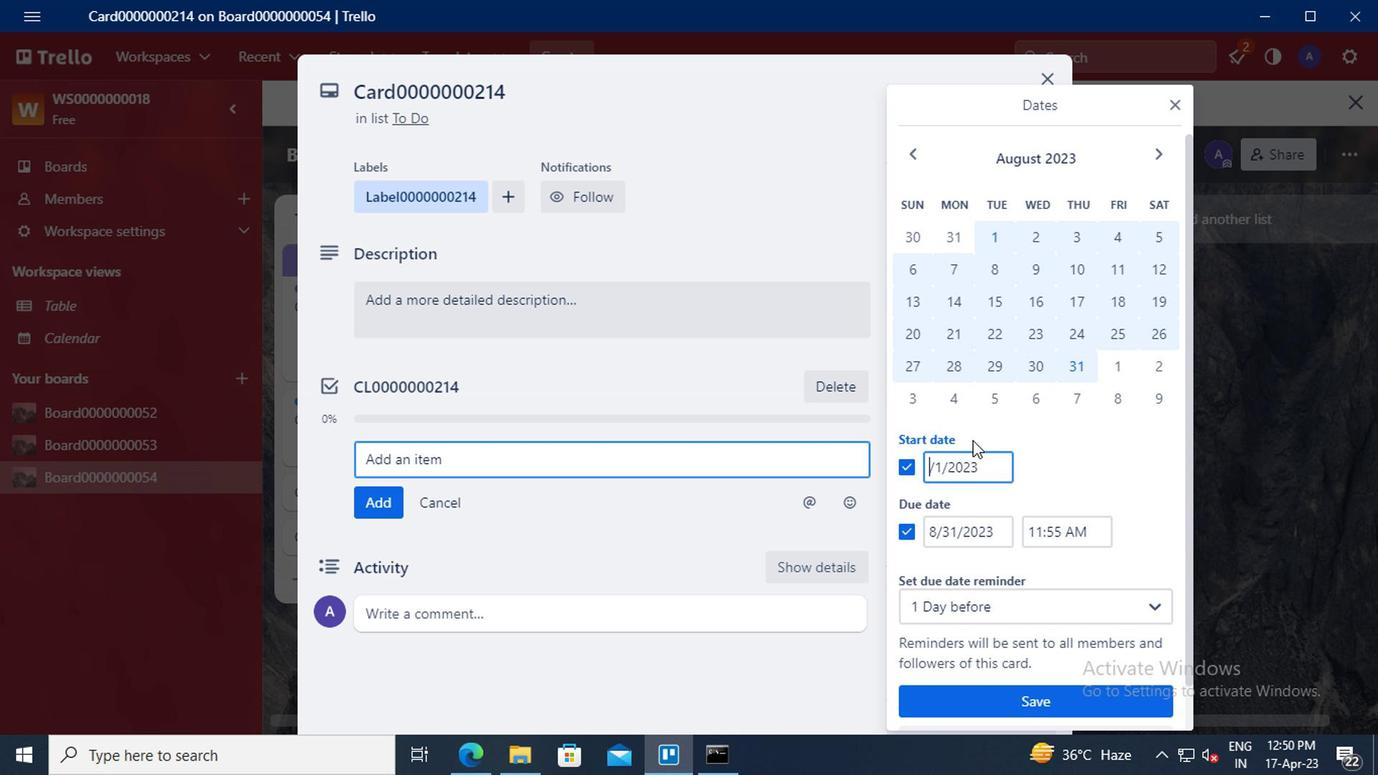 
Action: Mouse moved to (948, 532)
Screenshot: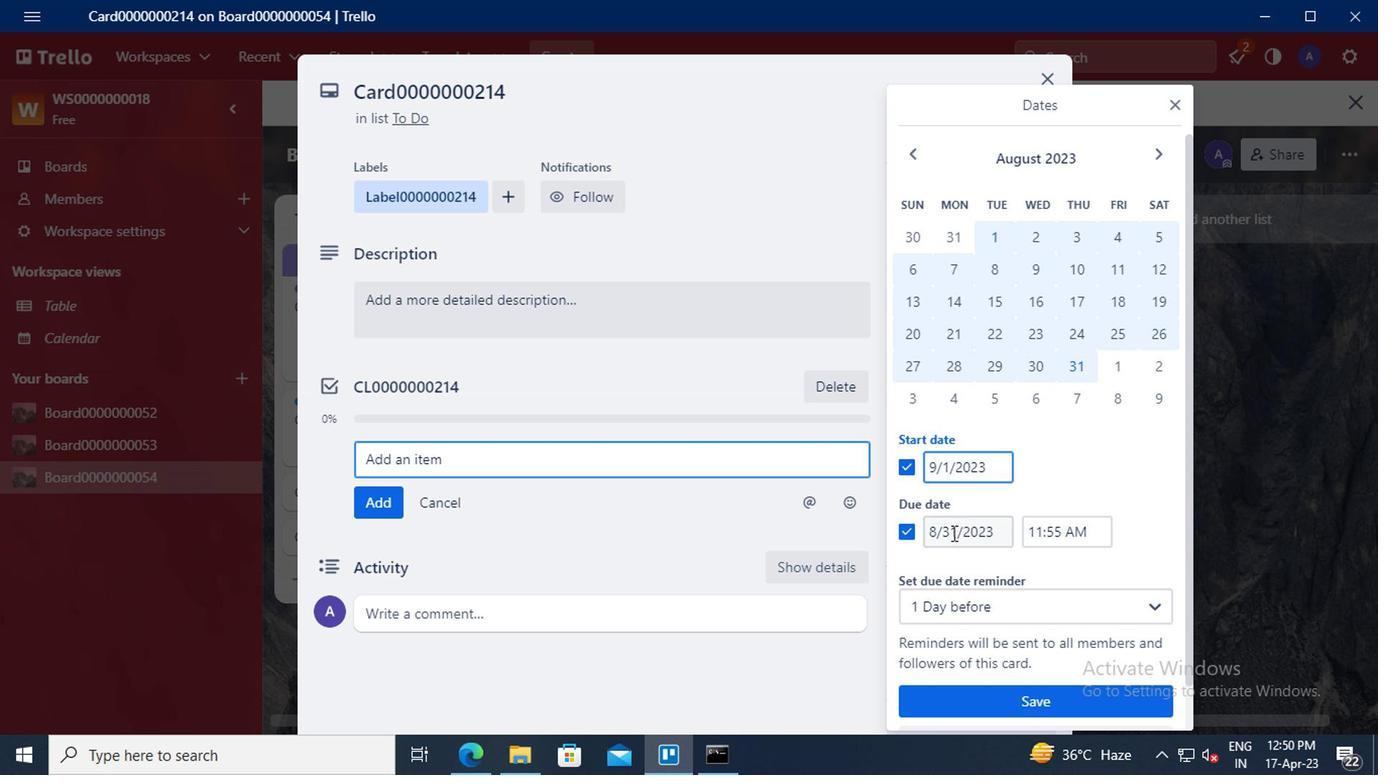 
Action: Mouse pressed left at (948, 532)
Screenshot: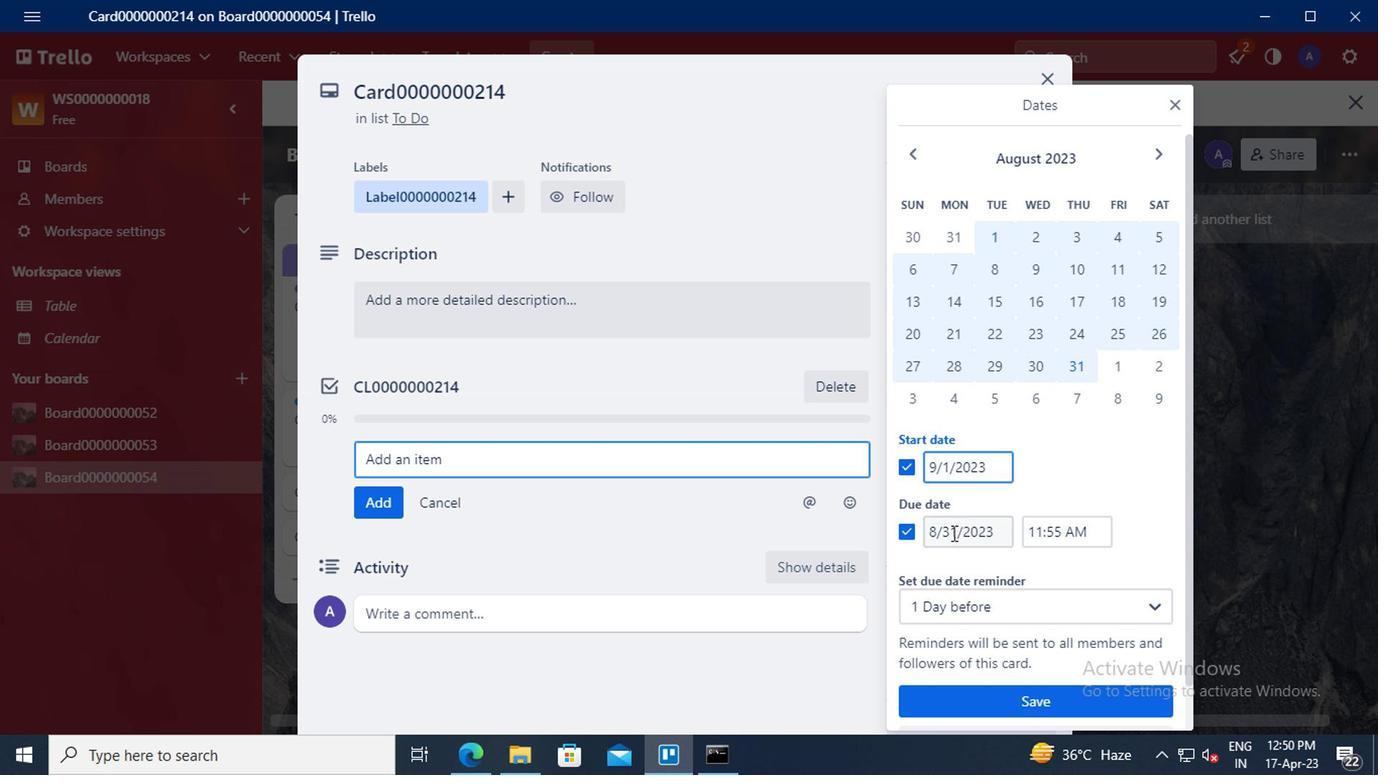 
Action: Mouse moved to (977, 483)
Screenshot: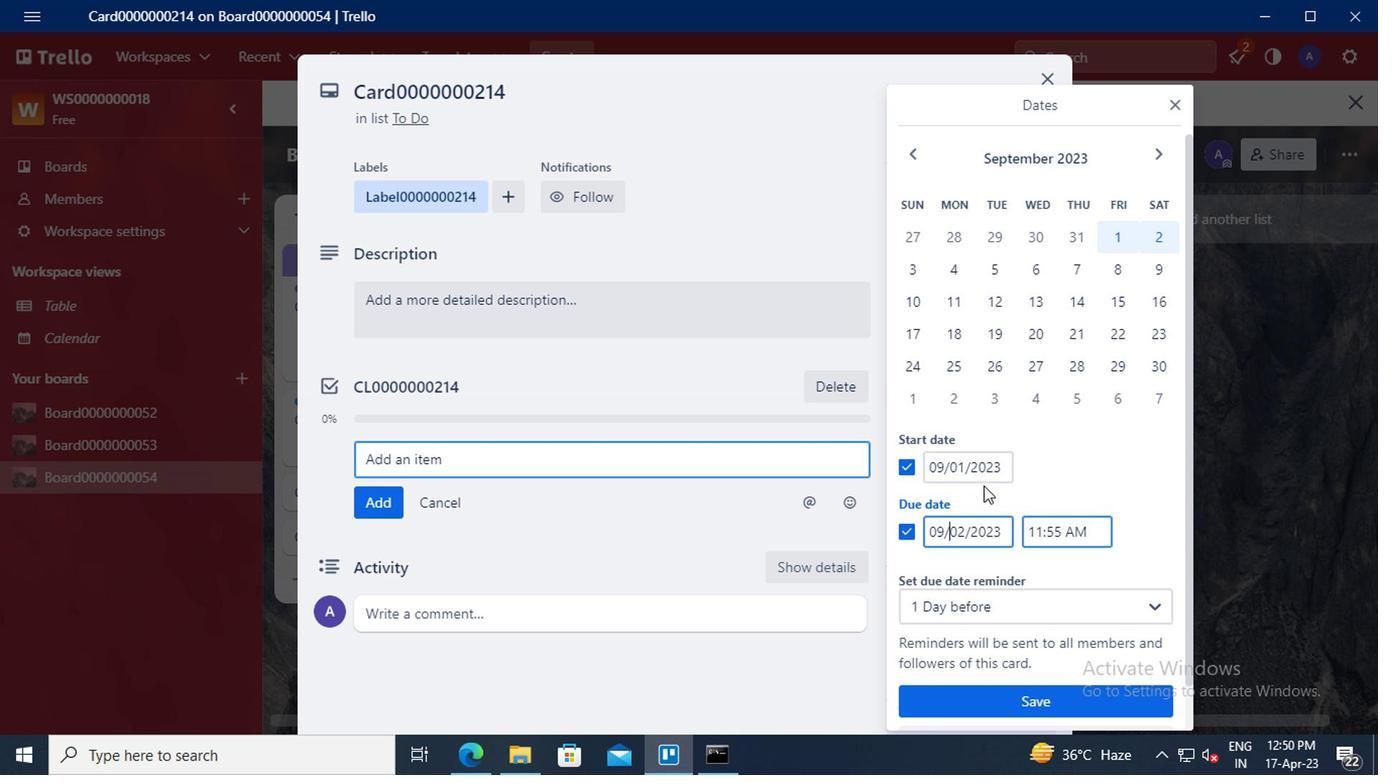 
Action: Key pressed <Key.delete><Key.delete>30
Screenshot: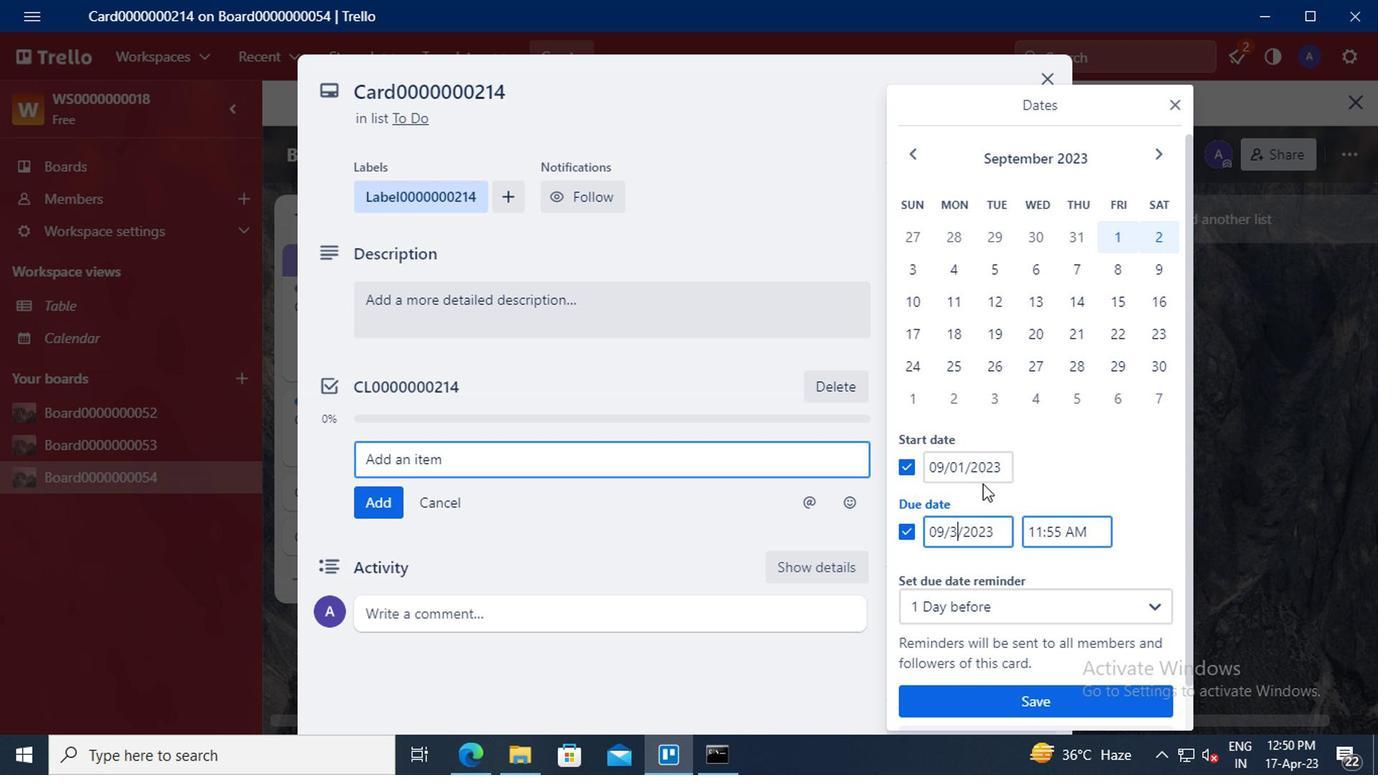 
Action: Mouse moved to (977, 707)
Screenshot: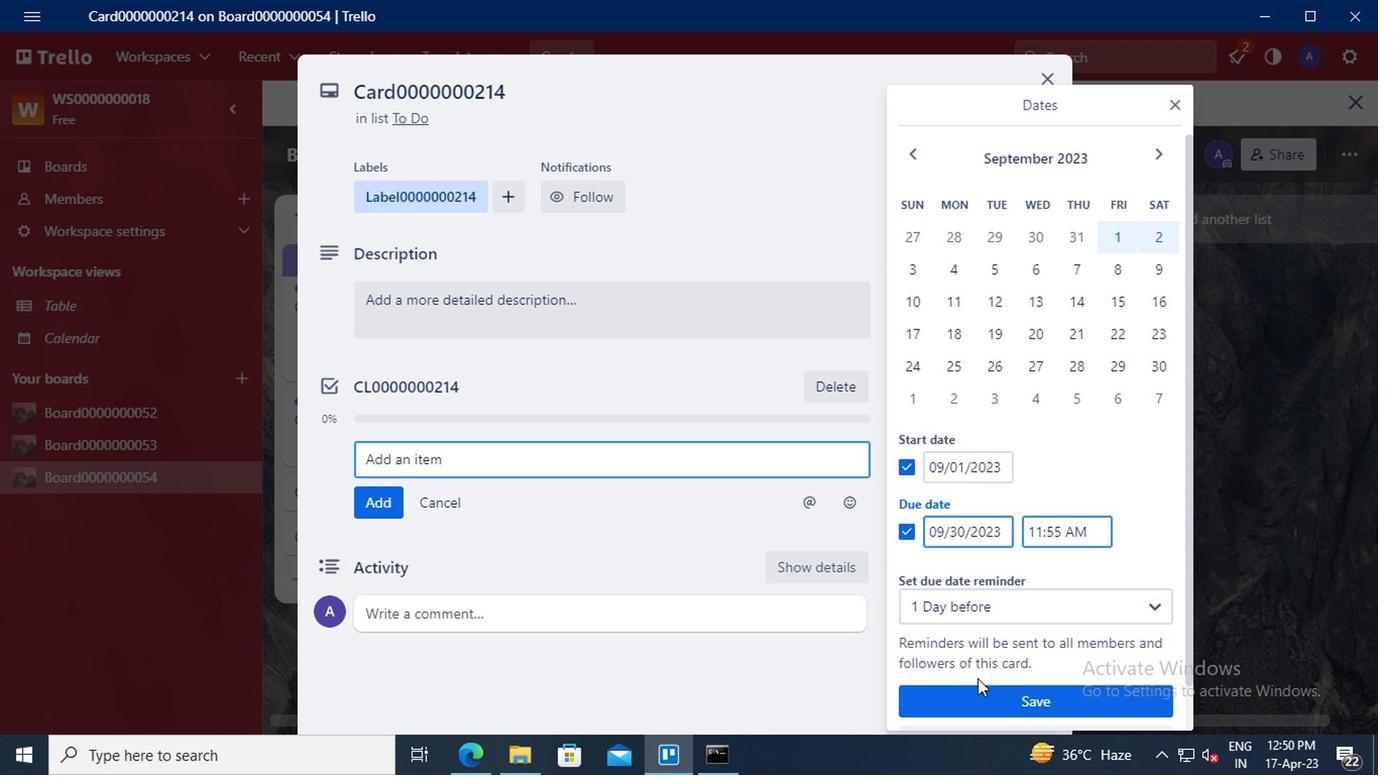 
Action: Mouse pressed left at (977, 707)
Screenshot: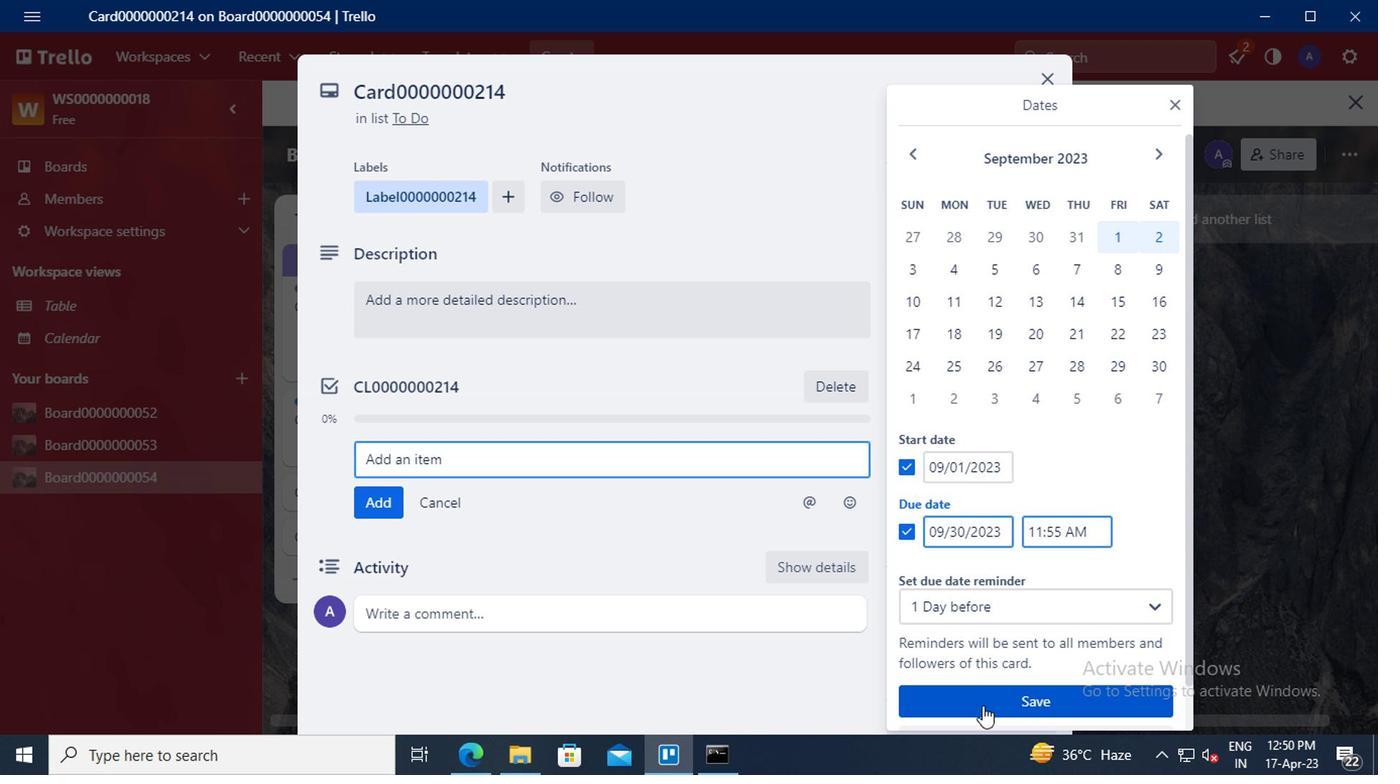 
Action: Key pressed <Key.f8>
Screenshot: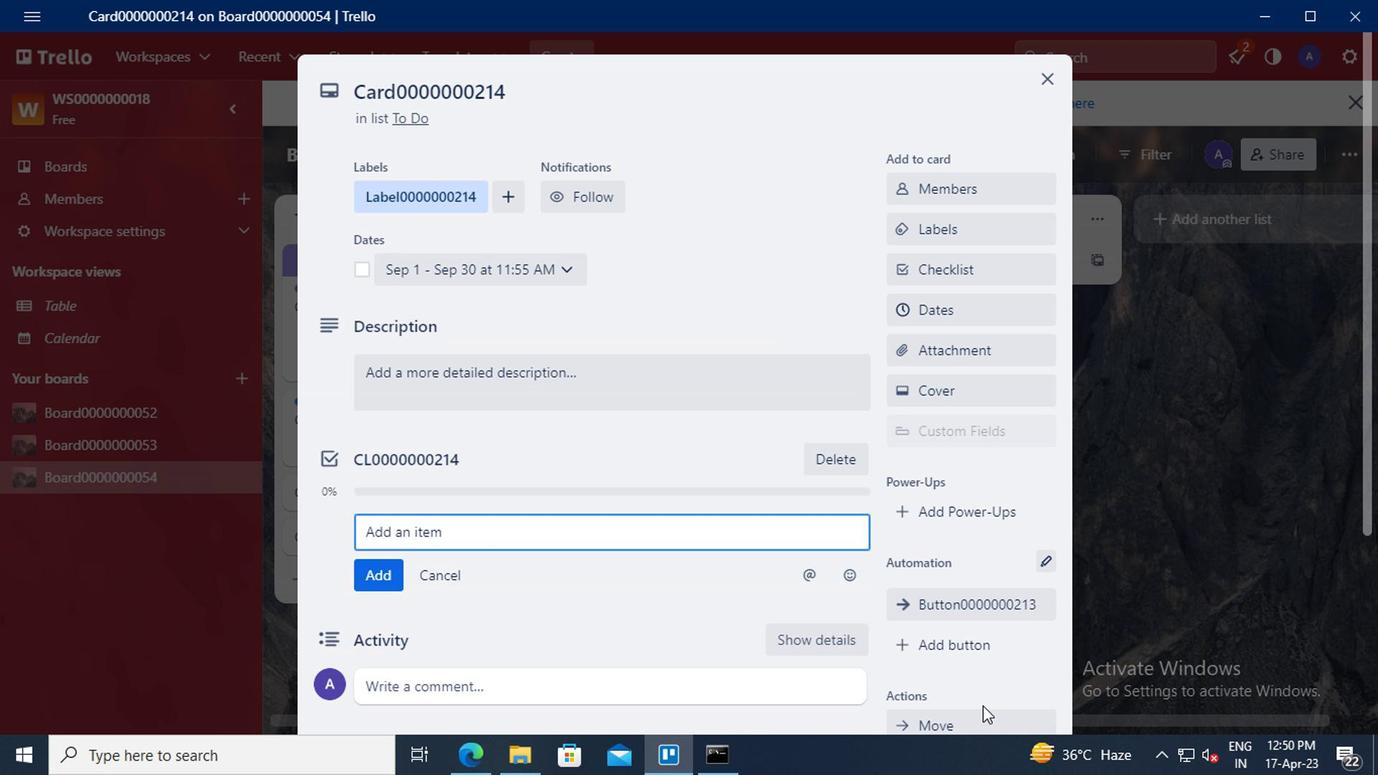 
